 Task: Open Card Customer Support Review in Board Employee Onboarding and Orientation Programs to Workspace Business Intelligence Software and add a team member Softage.2@softage.net, a label Yellow, a checklist Martial Arts, an attachment from your google drive, a color Yellow and finally, add a card description 'Conduct team training session on effective delegation' and a comment 'Let us make the most of this opportunity and approach this task with a positive attitude and a commitment to excellence.'. Add a start date 'Jan 06, 1900' with a due date 'Jan 13, 1900'
Action: Mouse moved to (66, 285)
Screenshot: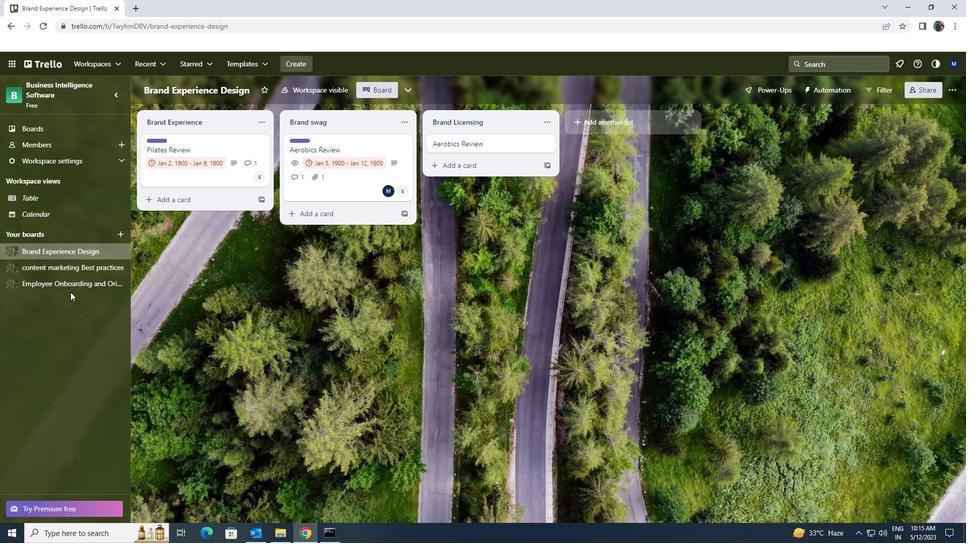 
Action: Mouse pressed left at (66, 285)
Screenshot: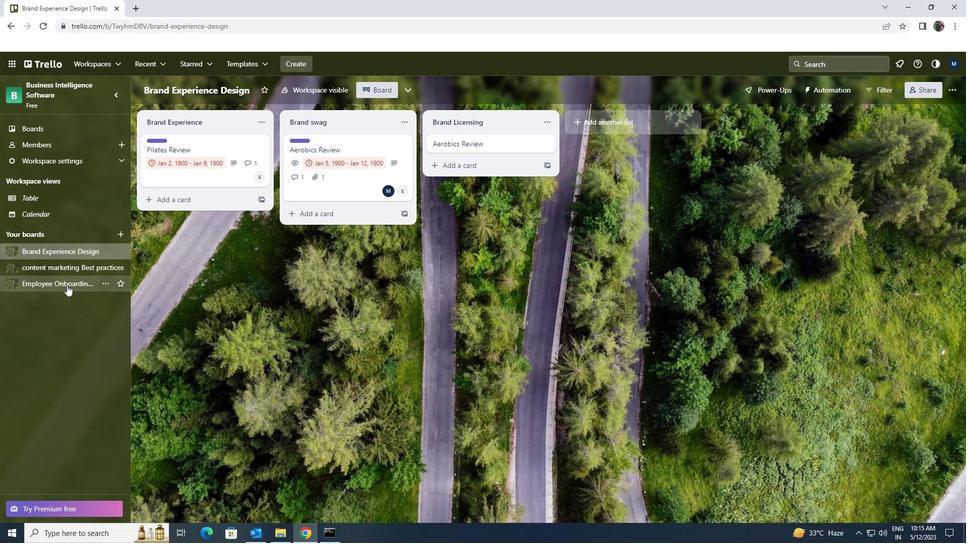 
Action: Mouse moved to (351, 148)
Screenshot: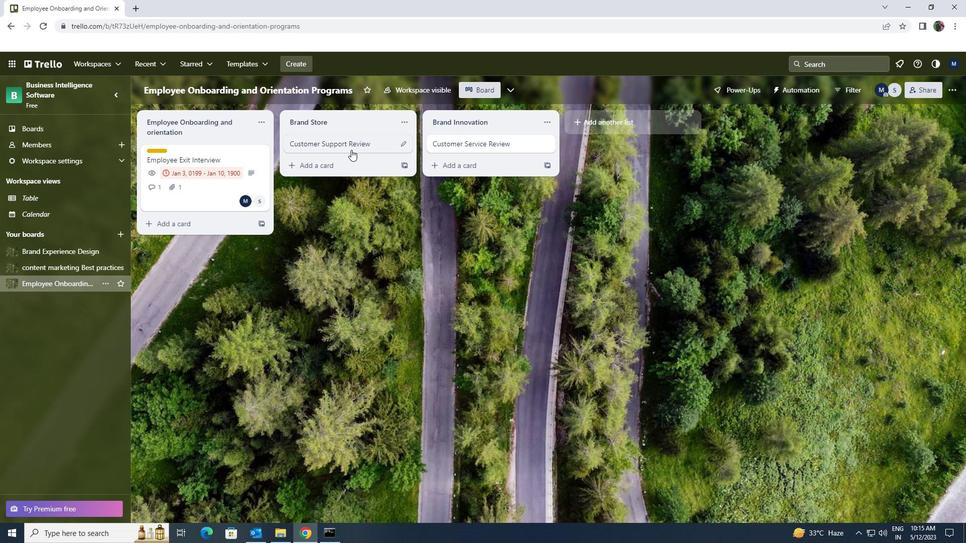 
Action: Mouse pressed left at (351, 148)
Screenshot: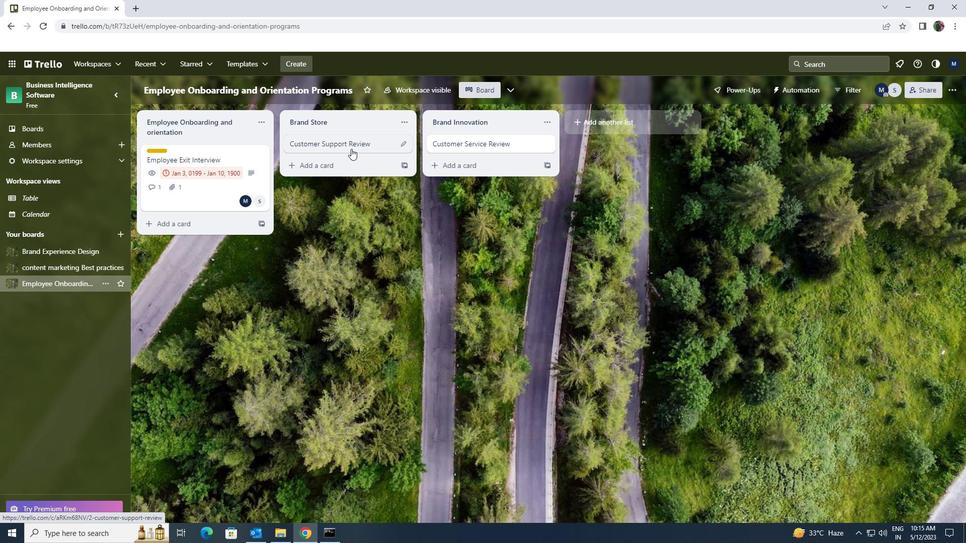 
Action: Mouse moved to (590, 146)
Screenshot: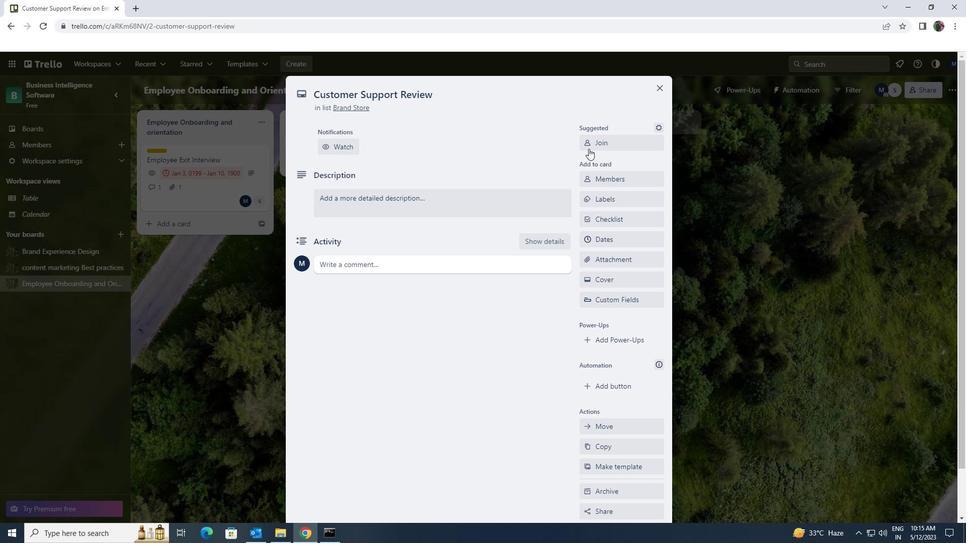 
Action: Mouse pressed left at (590, 146)
Screenshot: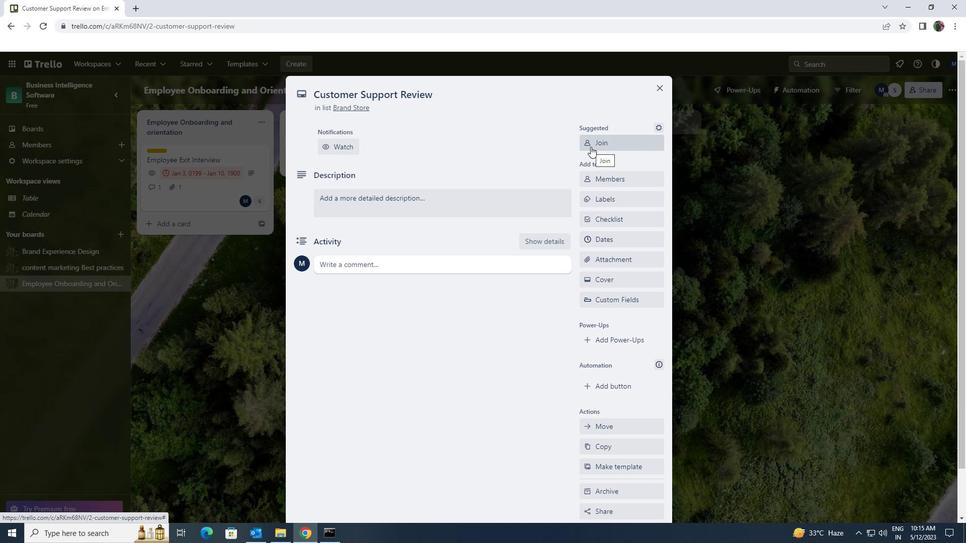 
Action: Mouse pressed left at (590, 146)
Screenshot: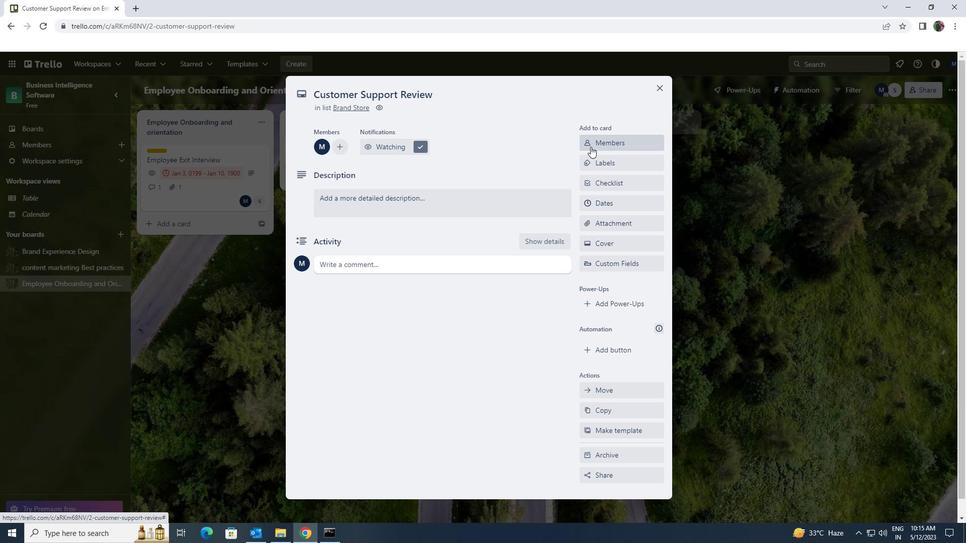 
Action: Key pressed softage.1<Key.shift>@SOFTAGE.NET
Screenshot: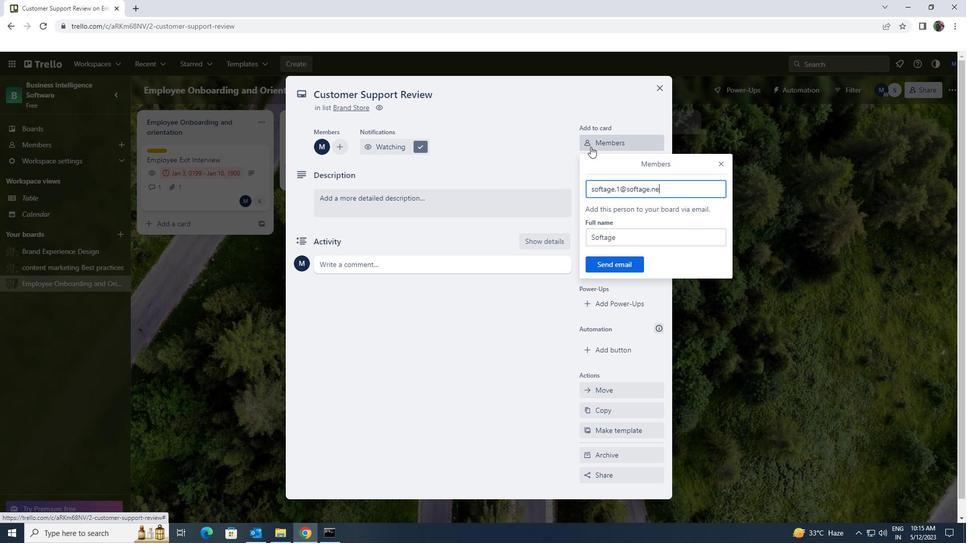 
Action: Mouse moved to (609, 263)
Screenshot: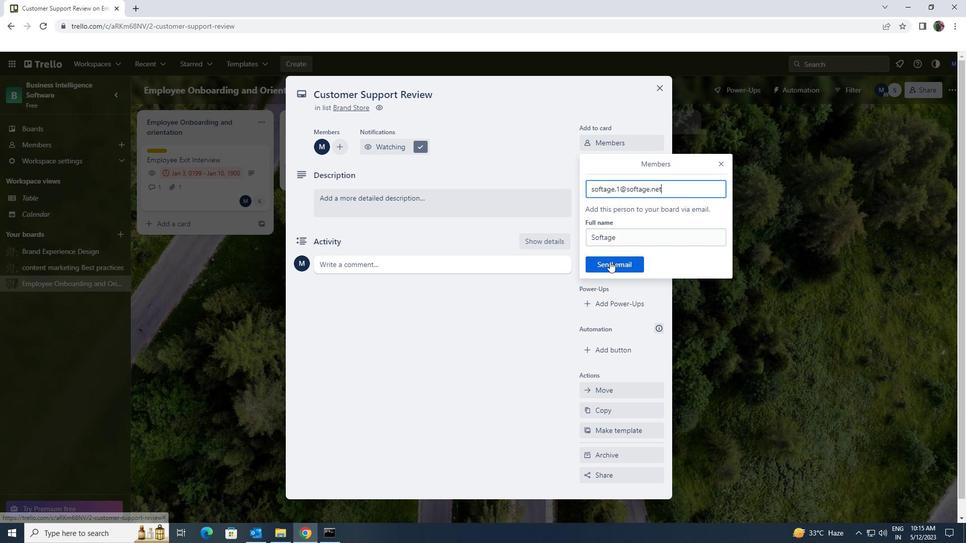 
Action: Mouse pressed left at (609, 263)
Screenshot: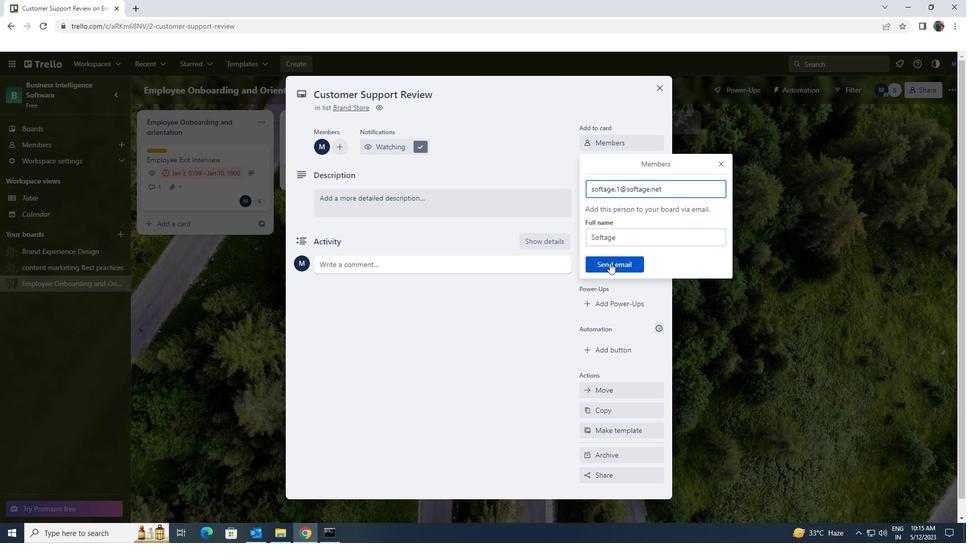 
Action: Mouse moved to (609, 163)
Screenshot: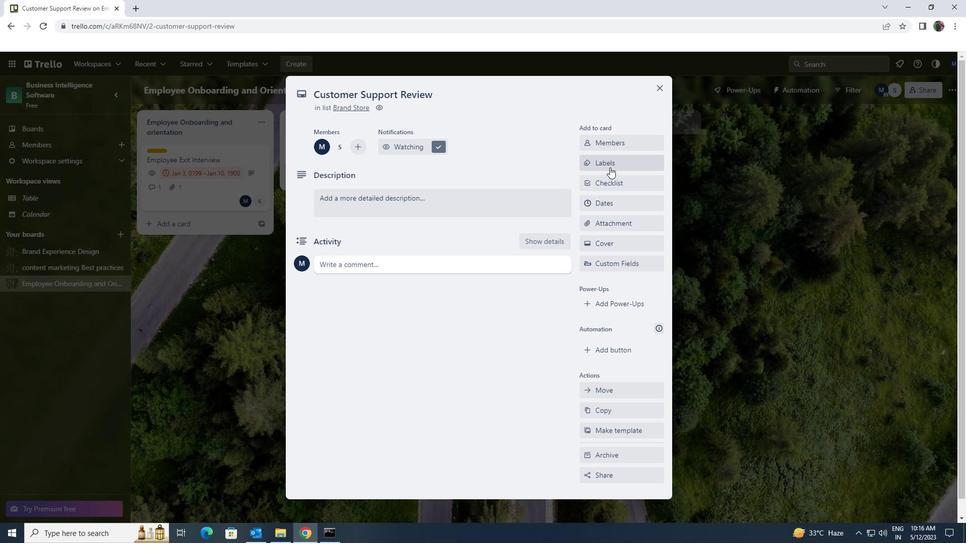 
Action: Mouse pressed left at (609, 163)
Screenshot: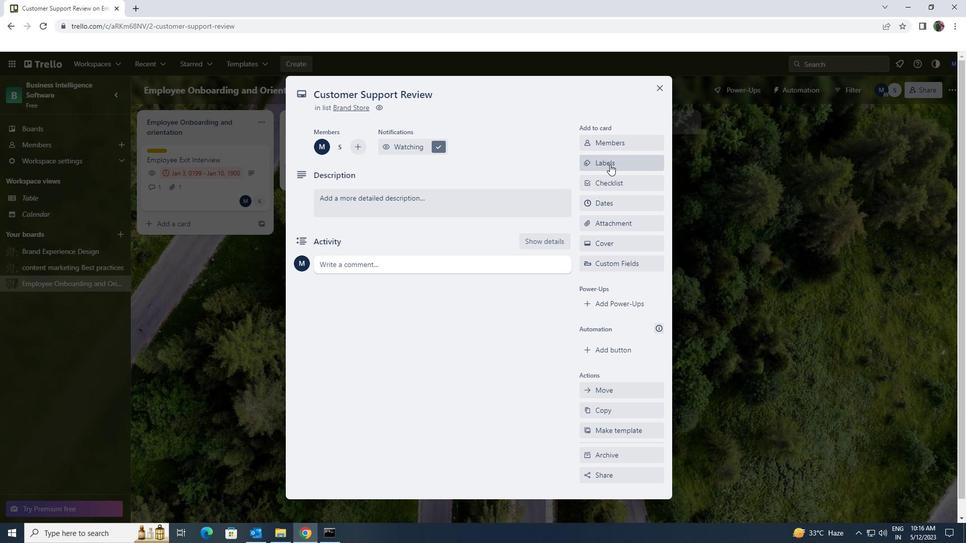 
Action: Mouse moved to (650, 362)
Screenshot: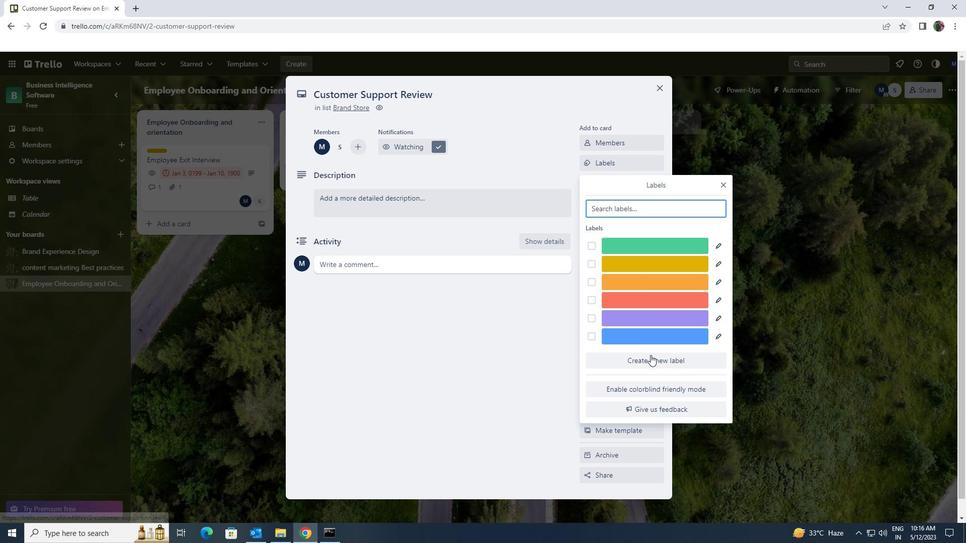 
Action: Mouse pressed left at (650, 362)
Screenshot: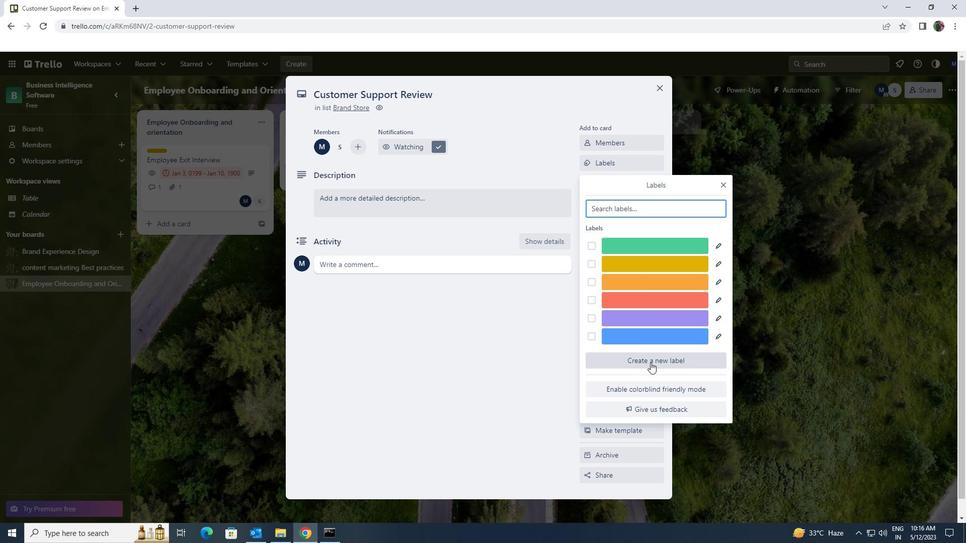 
Action: Mouse moved to (622, 326)
Screenshot: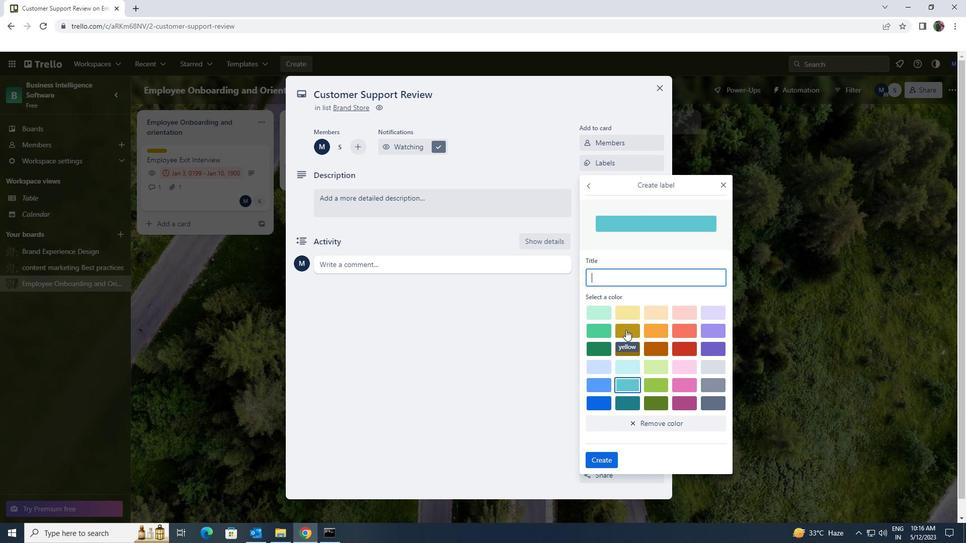 
Action: Mouse pressed left at (622, 326)
Screenshot: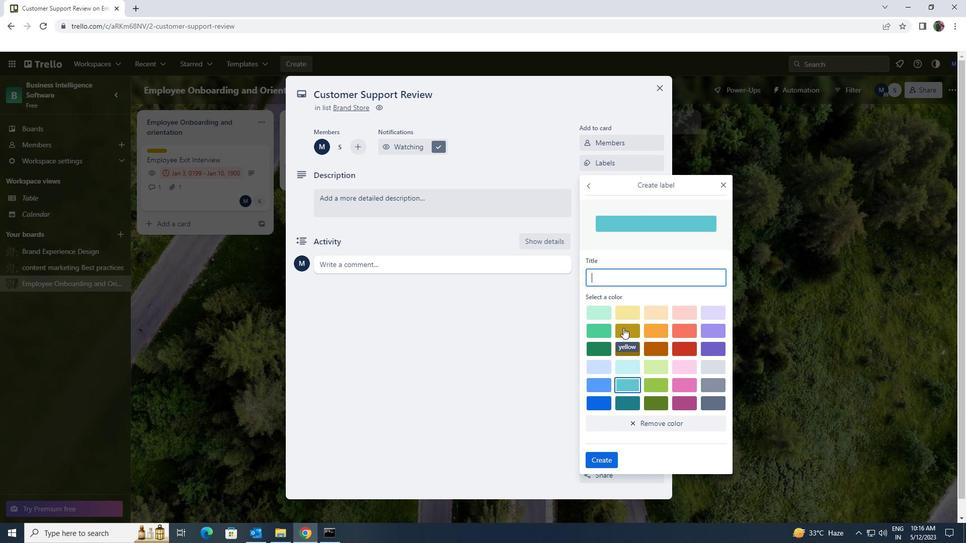 
Action: Mouse moved to (602, 454)
Screenshot: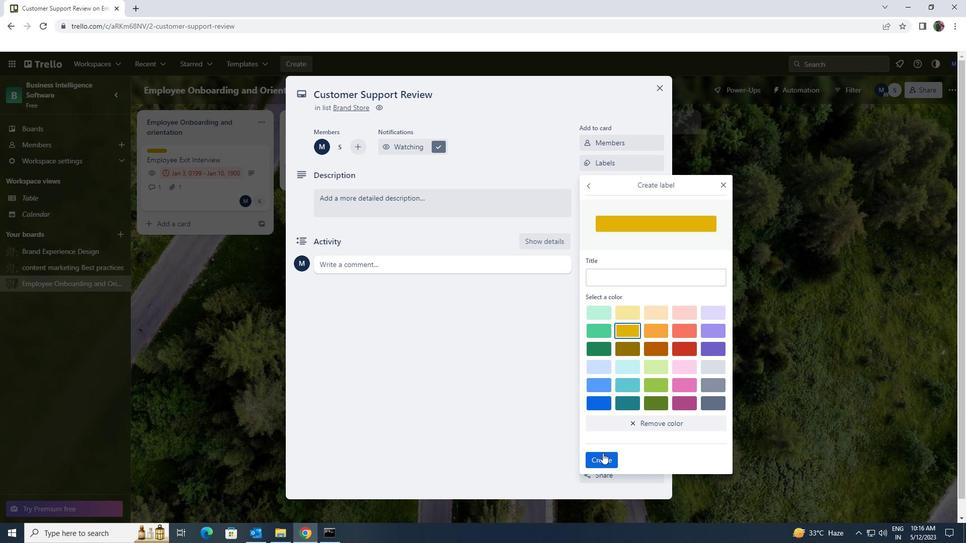 
Action: Mouse pressed left at (602, 454)
Screenshot: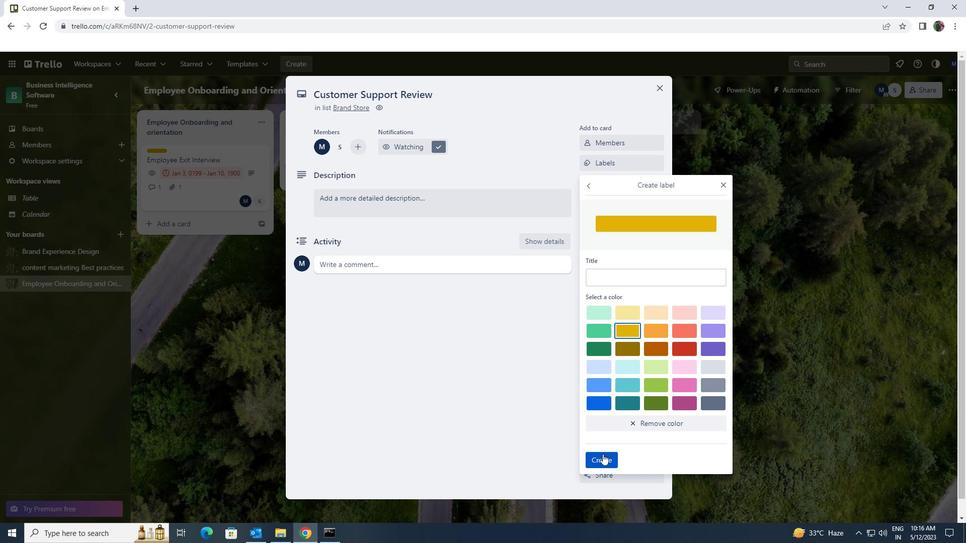 
Action: Mouse moved to (721, 186)
Screenshot: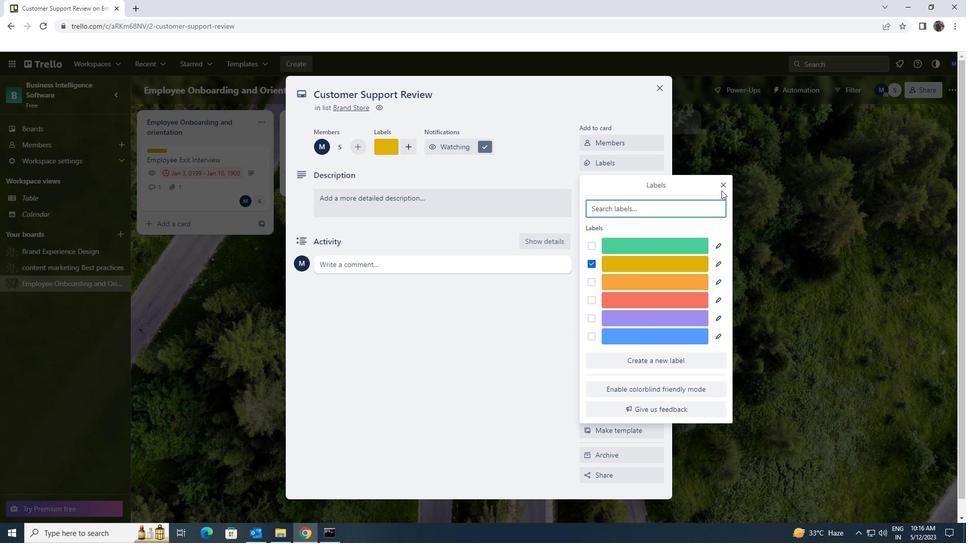 
Action: Mouse pressed left at (721, 186)
Screenshot: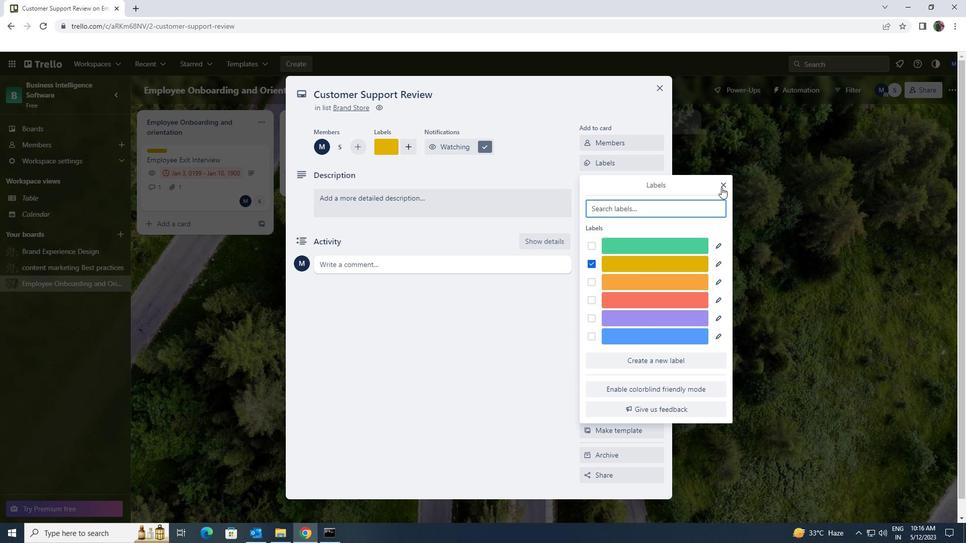 
Action: Mouse moved to (627, 185)
Screenshot: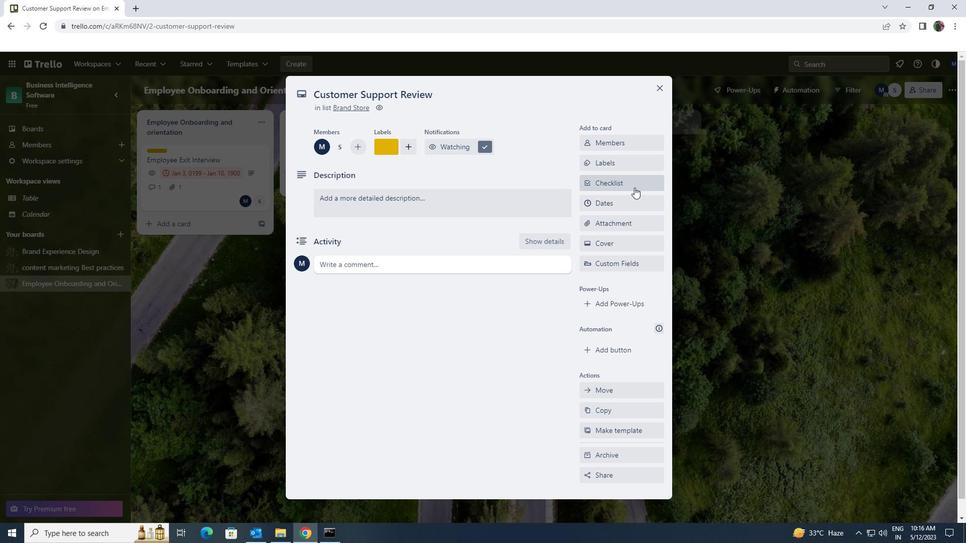 
Action: Mouse pressed left at (627, 185)
Screenshot: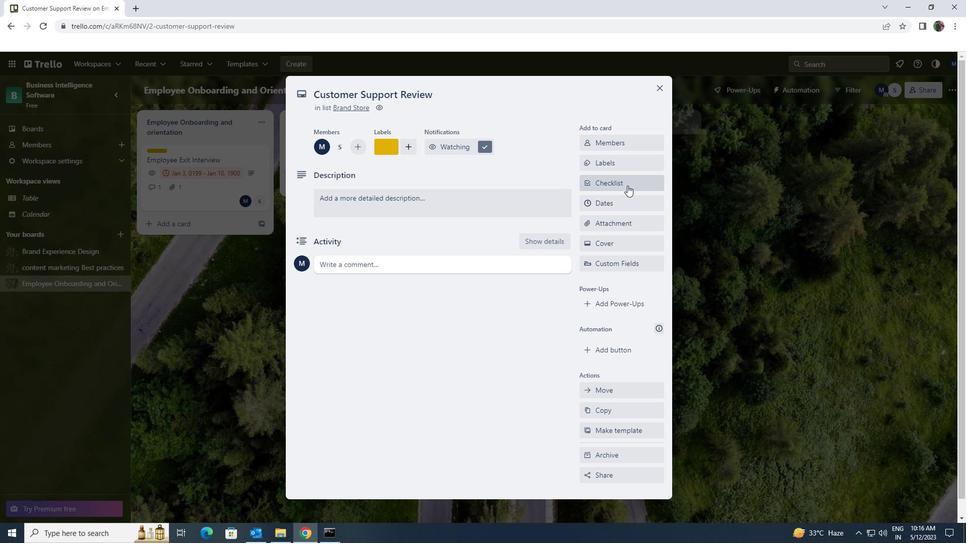
Action: Key pressed <Key.shift>BUSINESS<Key.space><Key.shift>MODELS<Key.space><Key.shift><Key.shift><Key.shift><Key.shift>CANVAS
Screenshot: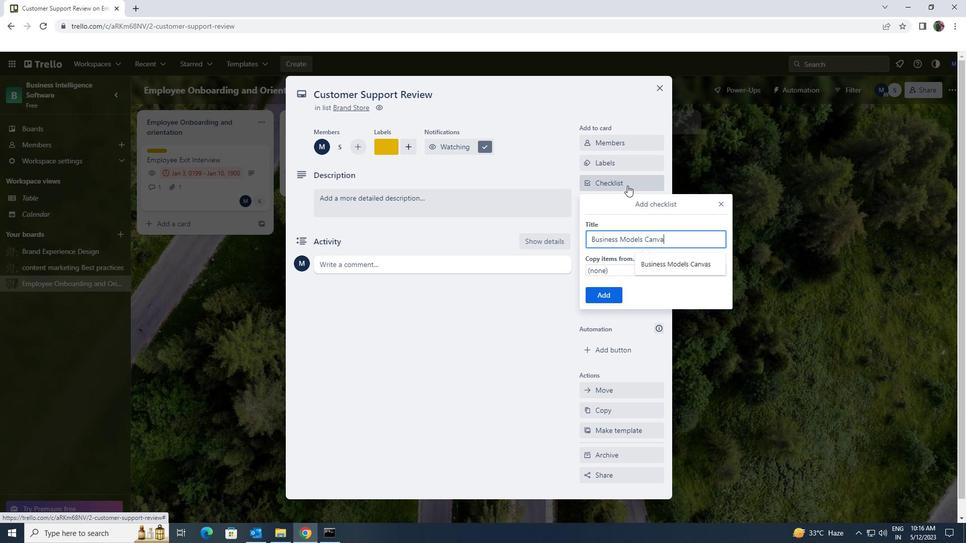 
Action: Mouse moved to (608, 296)
Screenshot: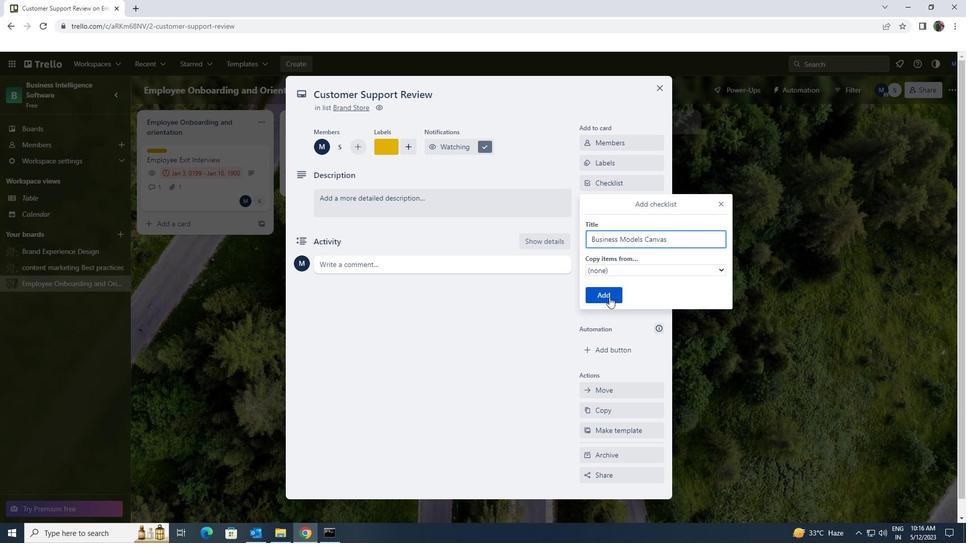 
Action: Mouse pressed left at (608, 296)
Screenshot: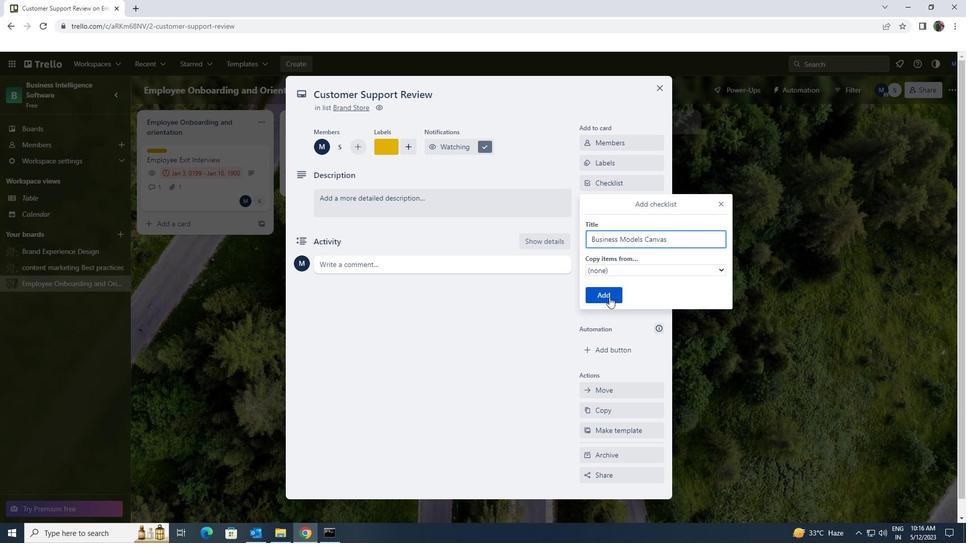 
Action: Mouse moved to (597, 221)
Screenshot: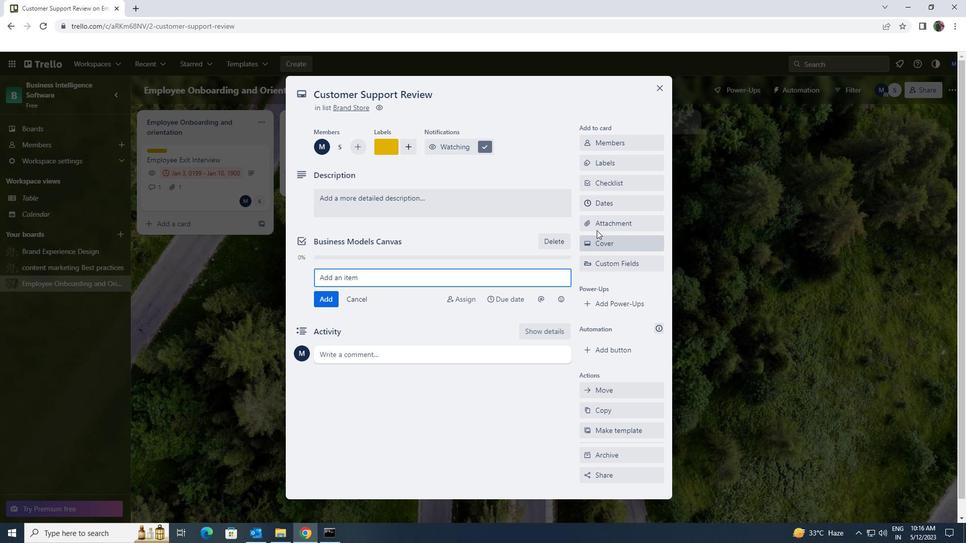 
Action: Mouse pressed left at (597, 221)
Screenshot: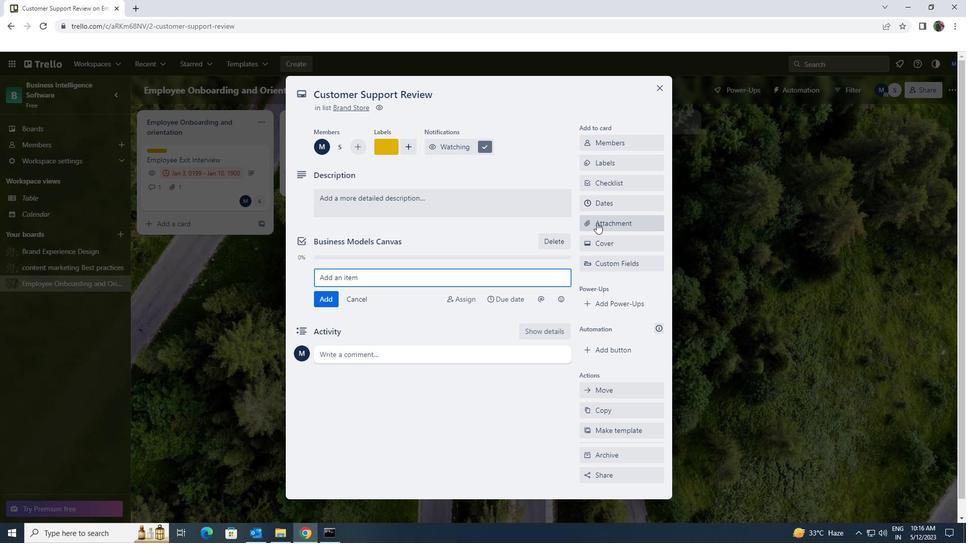 
Action: Mouse moved to (611, 294)
Screenshot: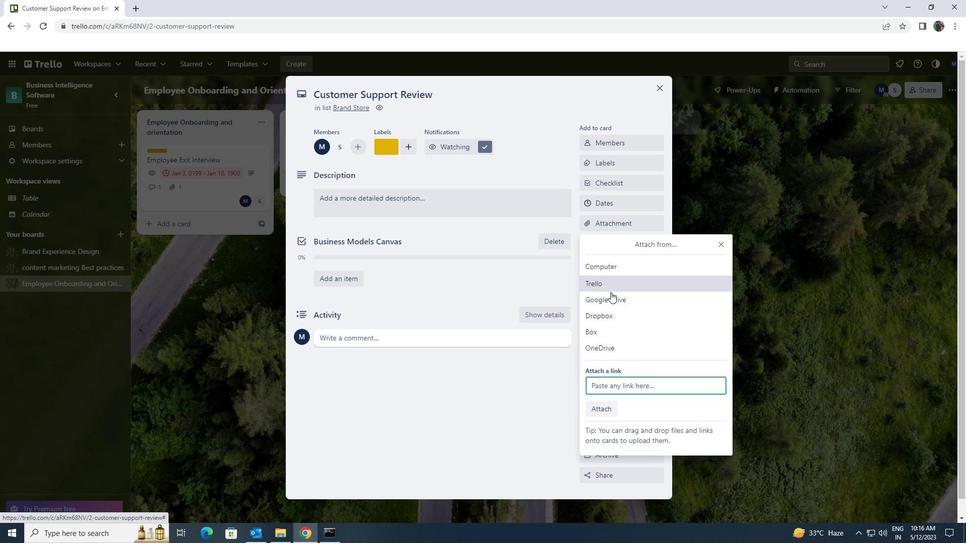 
Action: Mouse pressed left at (611, 294)
Screenshot: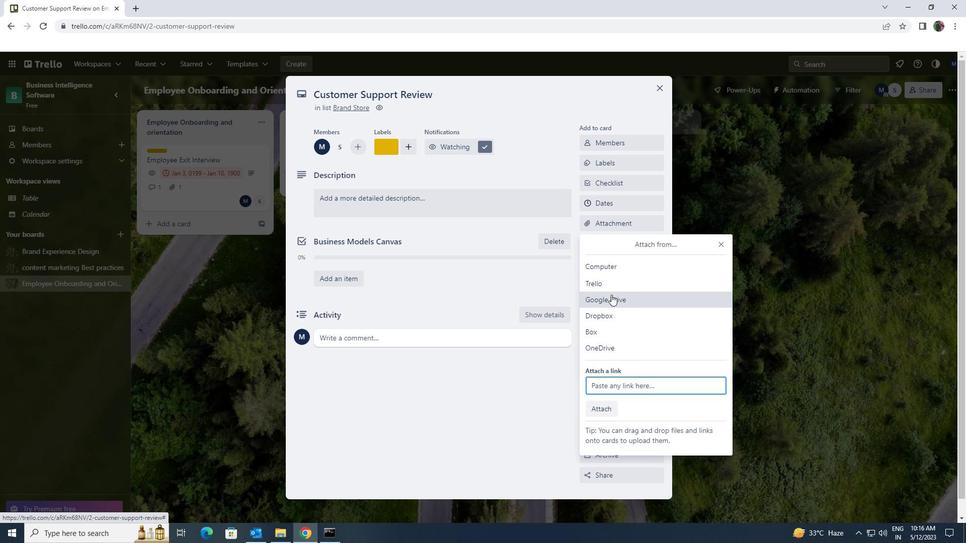 
Action: Mouse moved to (493, 274)
Screenshot: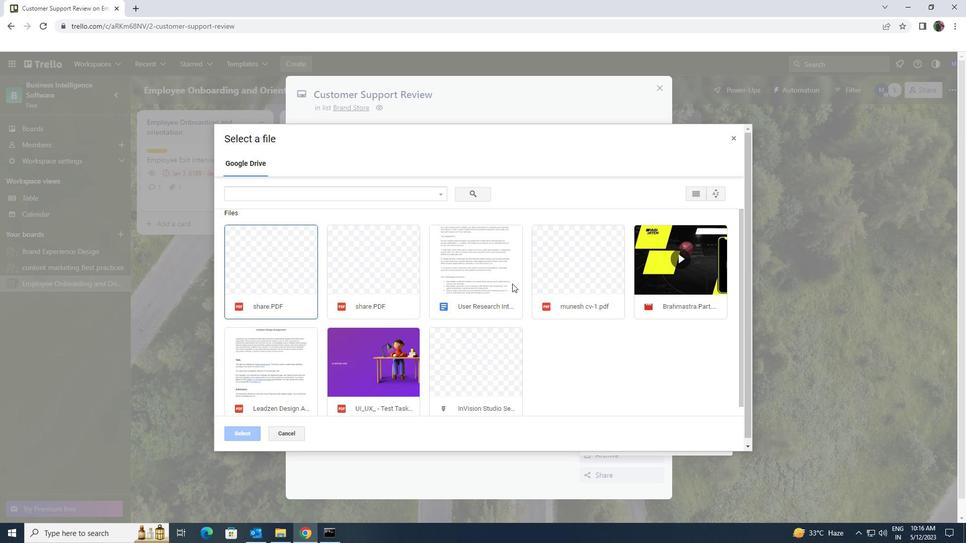 
Action: Mouse pressed left at (493, 274)
Screenshot: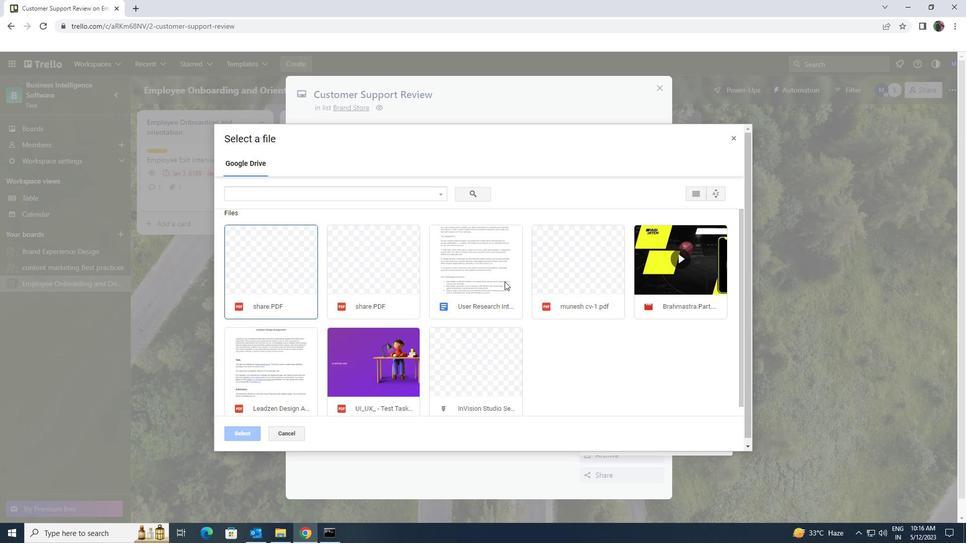 
Action: Mouse moved to (242, 435)
Screenshot: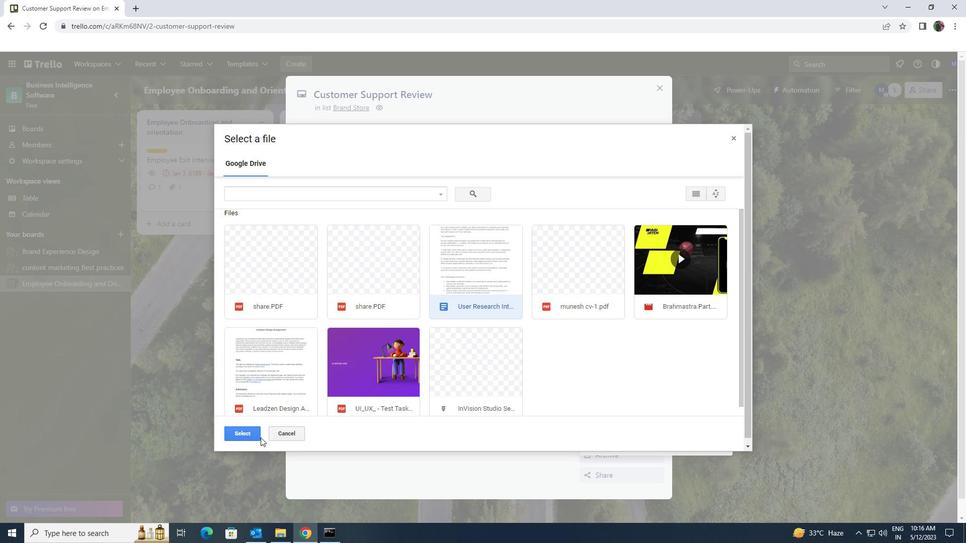 
Action: Mouse pressed left at (242, 435)
Screenshot: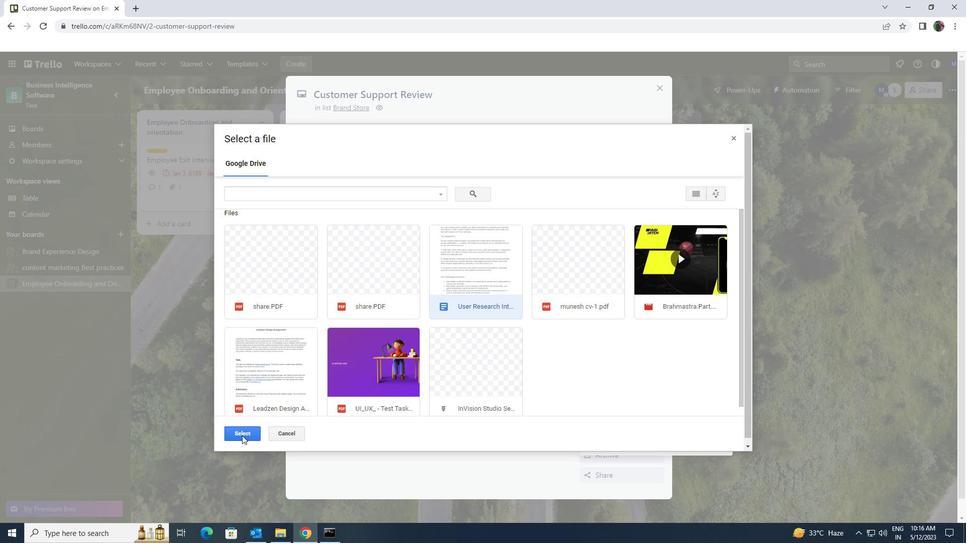 
Action: Mouse moved to (411, 206)
Screenshot: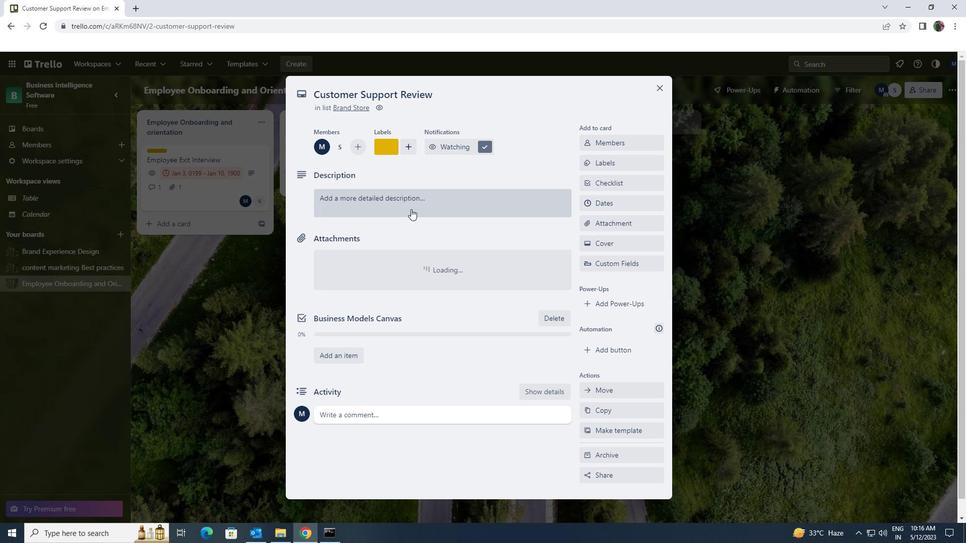 
Action: Mouse pressed left at (411, 206)
Screenshot: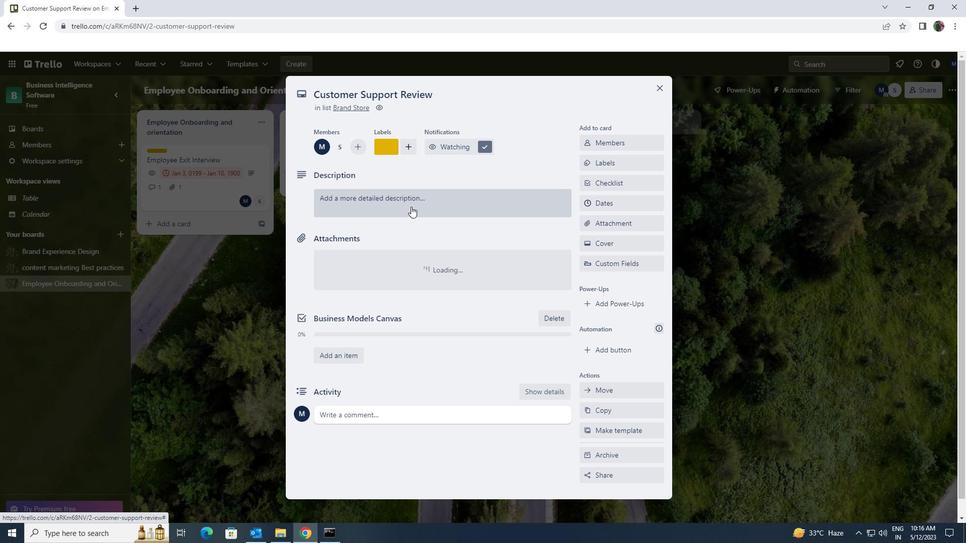 
Action: Key pressed <Key.shift>CONDUCT<Key.space><Key.shift>TA<Key.backspace>EAM<Key.space><Key.shift>TRAINING<Key.space>O<Key.backspace><Key.space>SESSION<Key.space><Key.shift>ON<Key.space>EFFETIVE<Key.space><Key.backspace><Key.backspace><Key.backspace><Key.backspace><Key.backspace>CTIVE<Key.space>DELEGATION
Screenshot: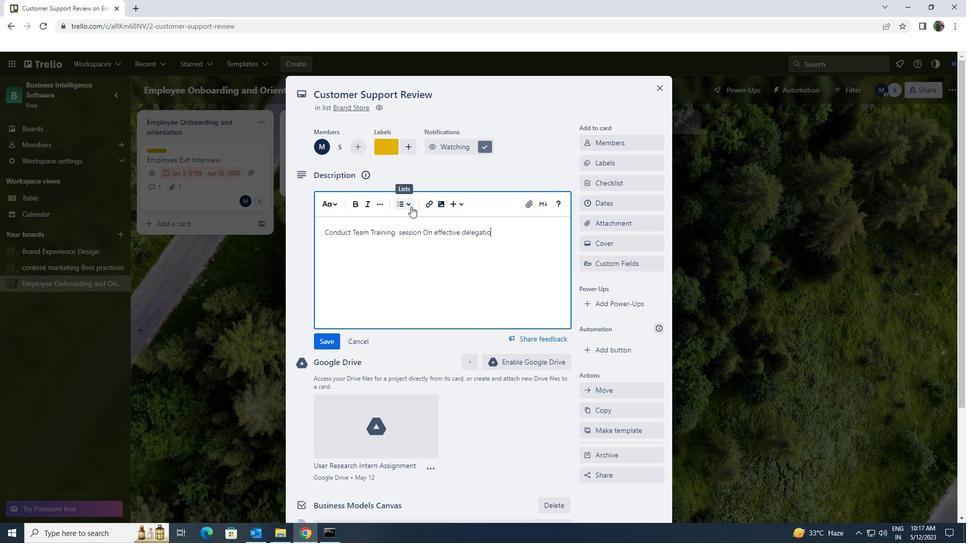 
Action: Mouse moved to (336, 337)
Screenshot: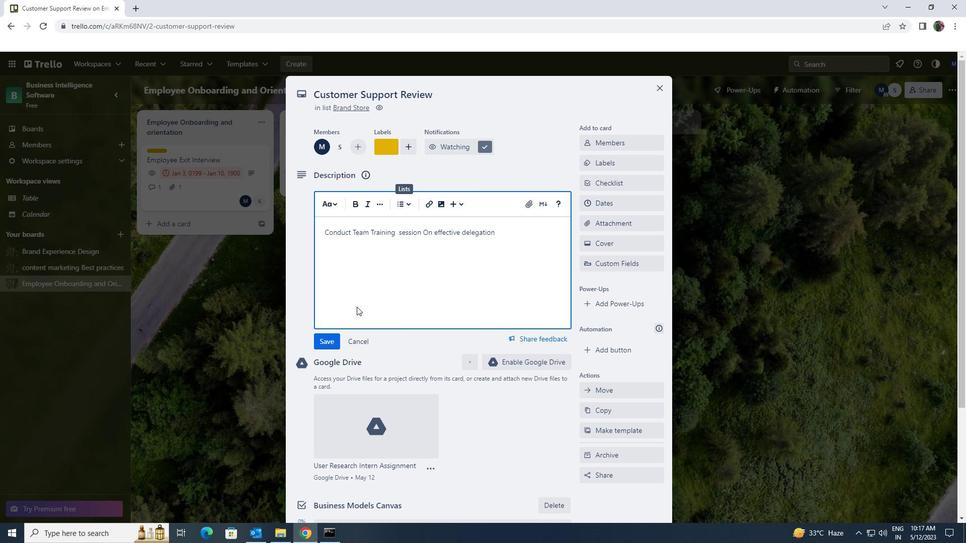 
Action: Mouse pressed left at (336, 337)
Screenshot: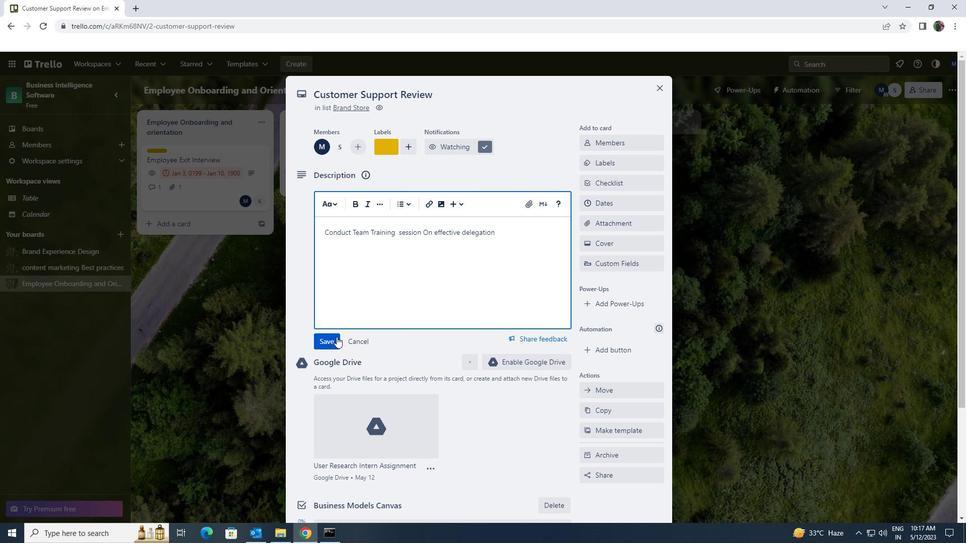 
Action: Mouse scrolled (336, 336) with delta (0, 0)
Screenshot: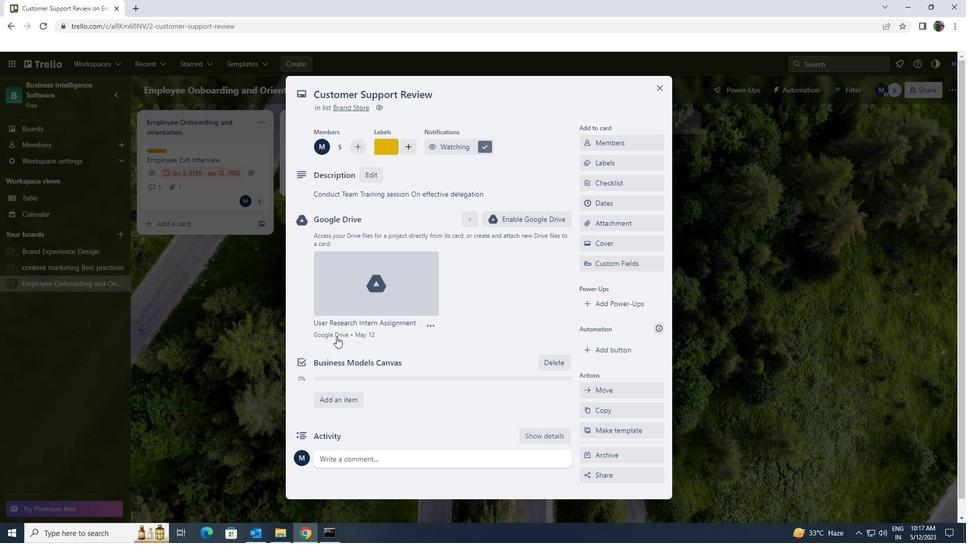 
Action: Mouse scrolled (336, 336) with delta (0, 0)
Screenshot: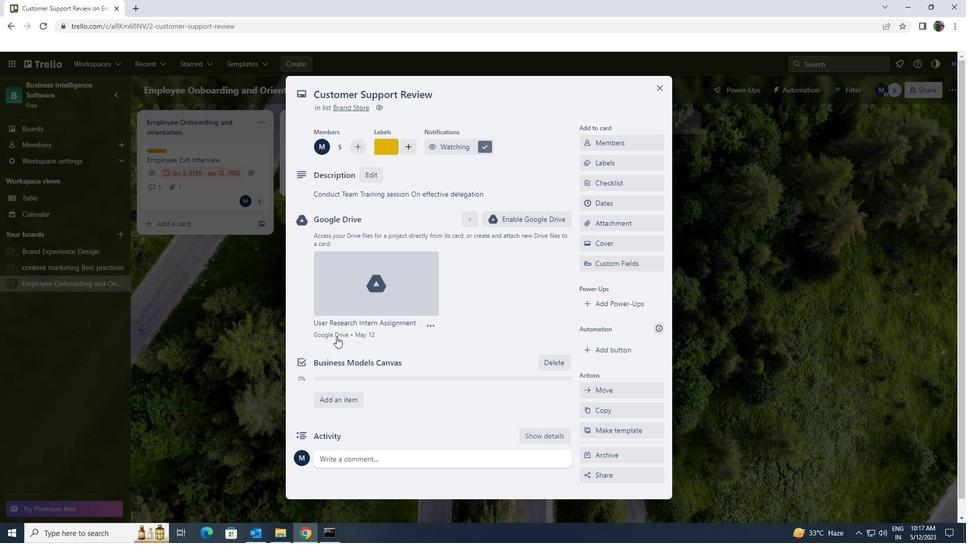 
Action: Mouse moved to (342, 448)
Screenshot: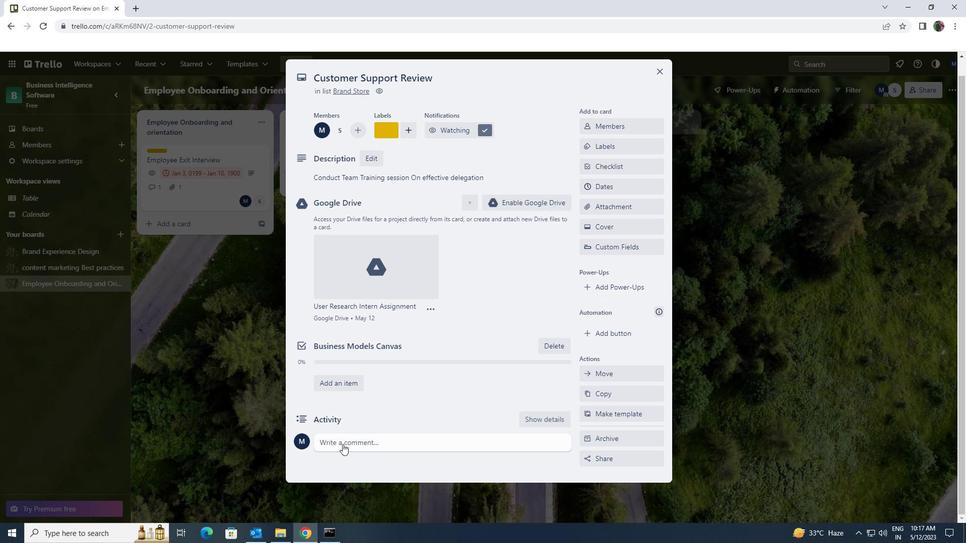 
Action: Mouse pressed left at (342, 448)
Screenshot: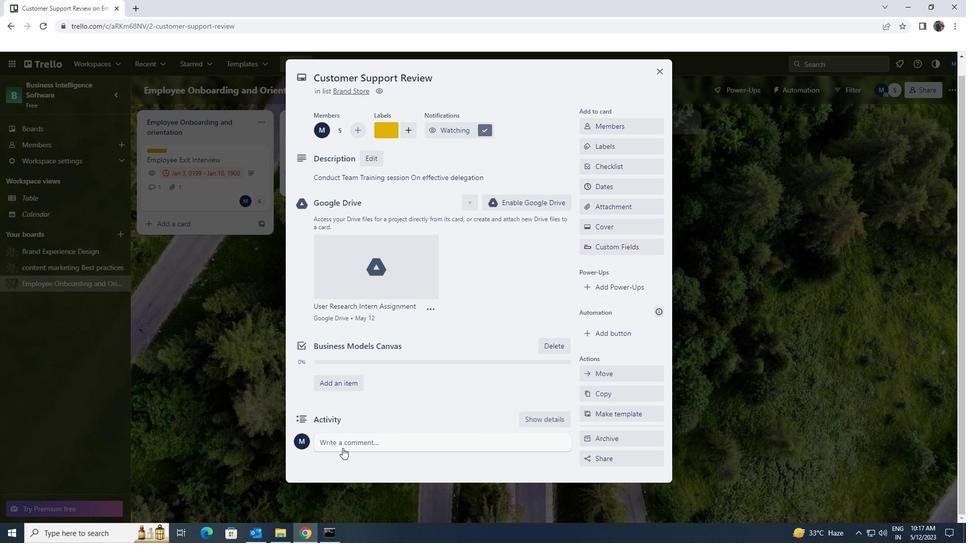 
Action: Key pressed <Key.shift>LET<Key.space>US<Key.space>AMKE<Key.space><Key.backspace><Key.backspace><Key.backspace><Key.backspace><Key.backspace>MAKE<Key.space>TJ<Key.backspace>HE<Key.space>MOST<Key.space>OF<Key.space>THIS<Key.space>OPPORTUNITY<Key.space>AND<Key.space>APPROACH<Key.space>THIS<Key.space>TASK<Key.space>WITH<Key.space>A<Key.space>POSITIVE<Key.space>ATTITUDE<Key.space>AND<Key.space>A<Key.space>COMMITMENT<Key.space>TO<Key.space>EXECILLENCE
Screenshot: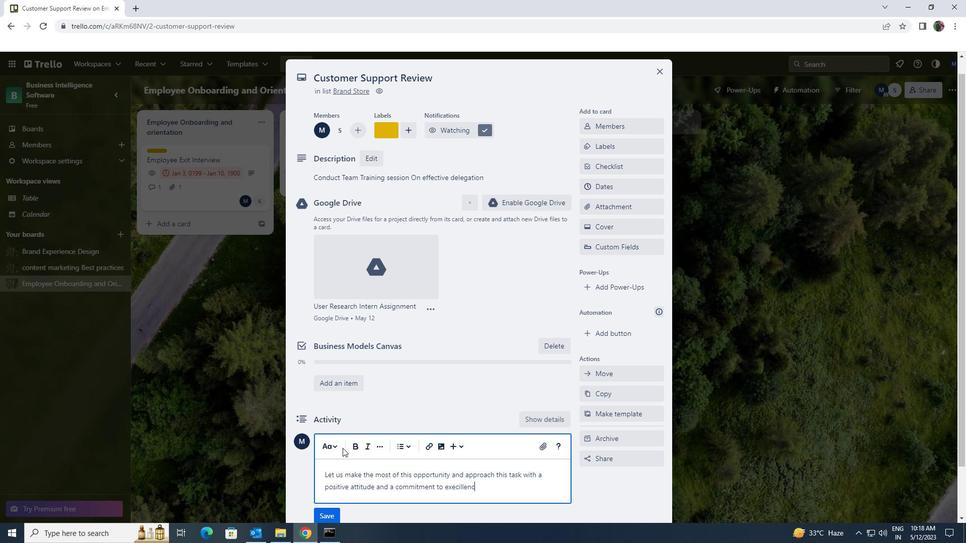 
Action: Mouse scrolled (342, 447) with delta (0, 0)
Screenshot: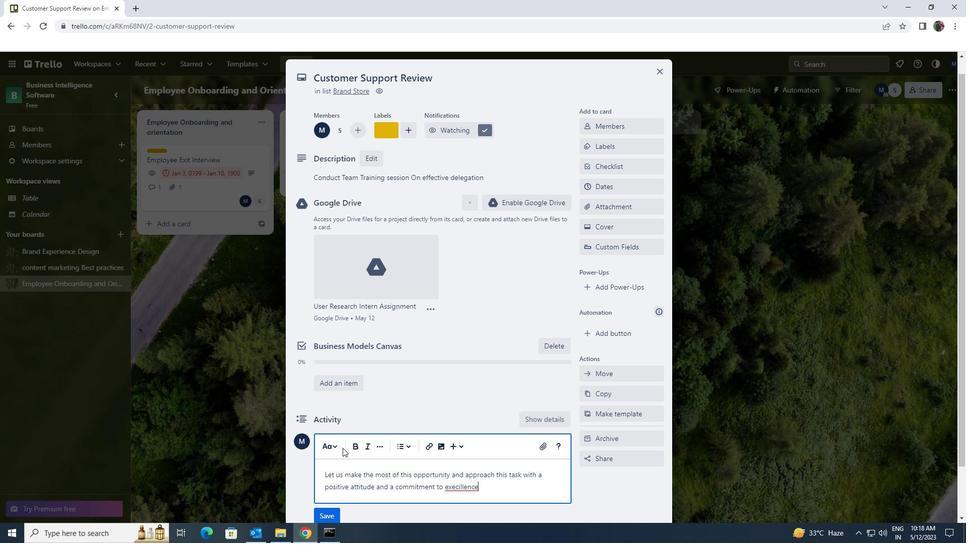 
Action: Mouse moved to (336, 469)
Screenshot: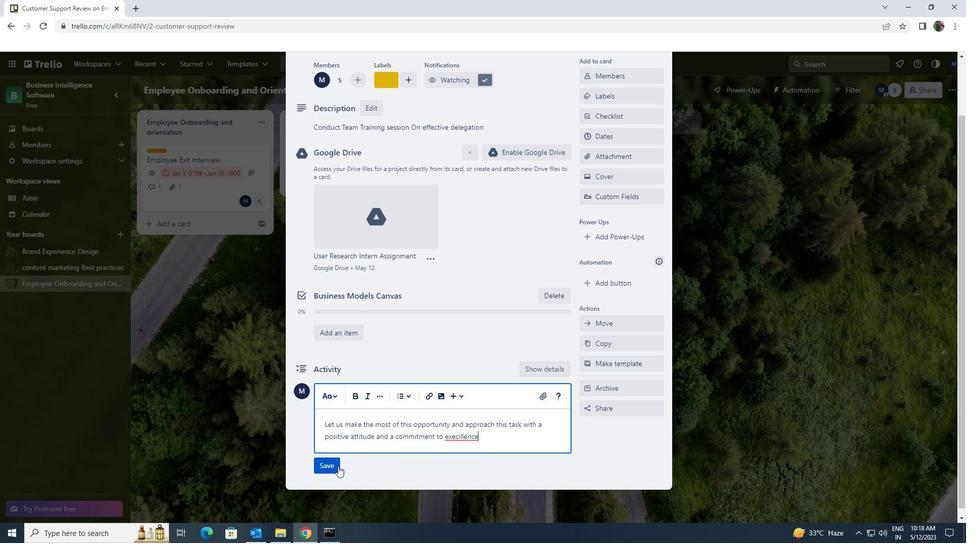 
Action: Mouse pressed left at (336, 469)
Screenshot: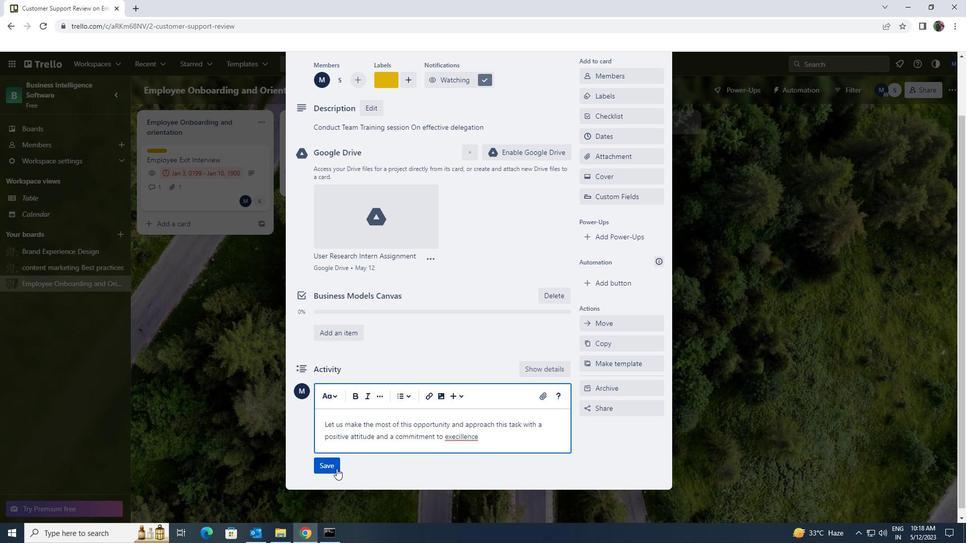 
Action: Mouse moved to (441, 418)
Screenshot: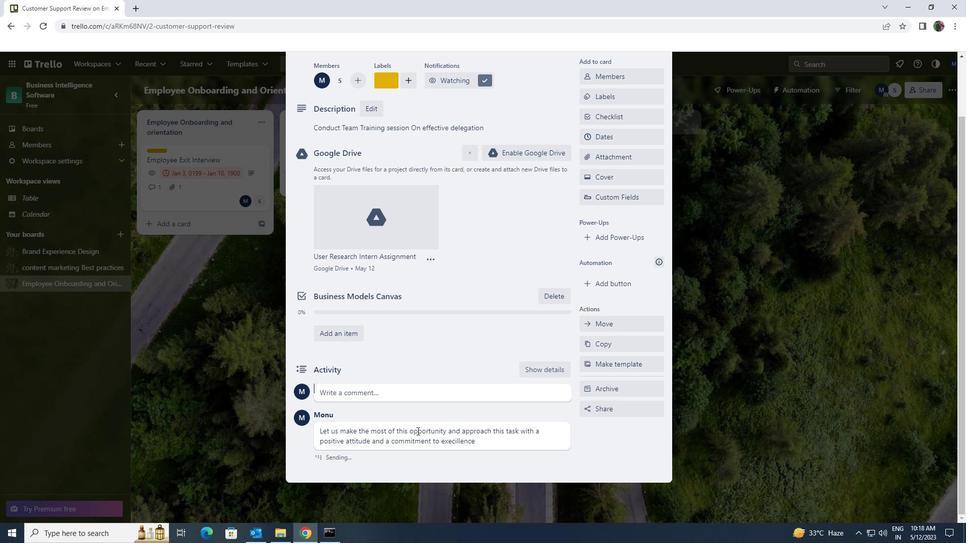 
Action: Mouse scrolled (441, 418) with delta (0, 0)
Screenshot: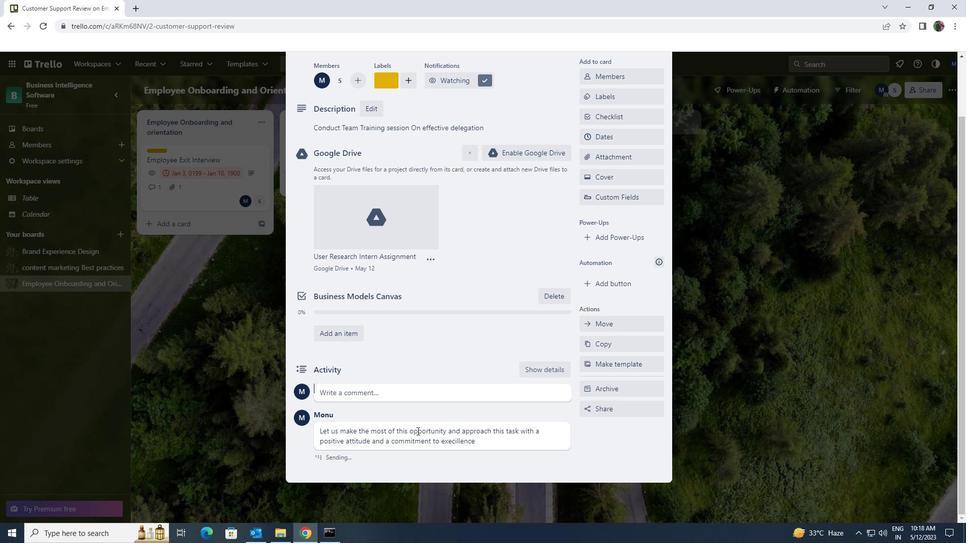 
Action: Mouse scrolled (441, 418) with delta (0, 0)
Screenshot: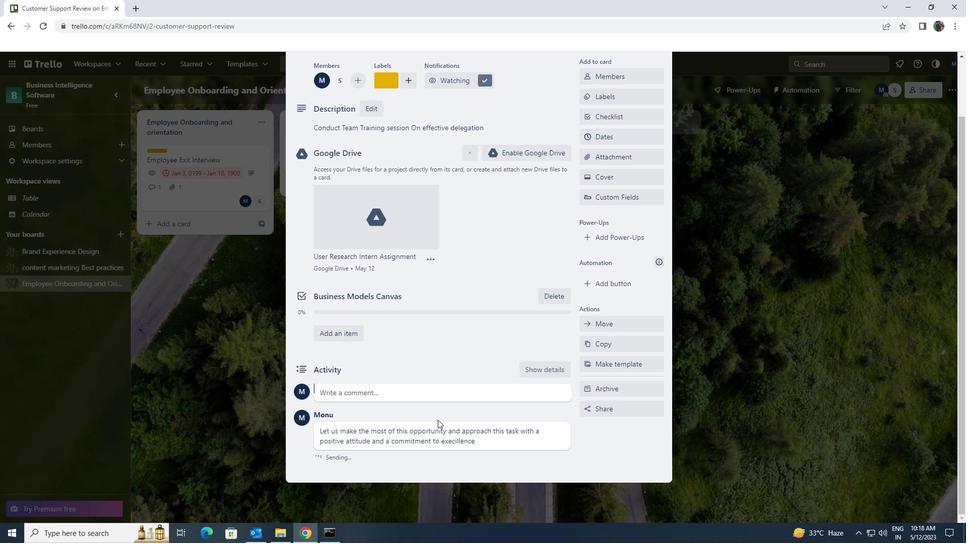 
Action: Mouse scrolled (441, 418) with delta (0, 0)
Screenshot: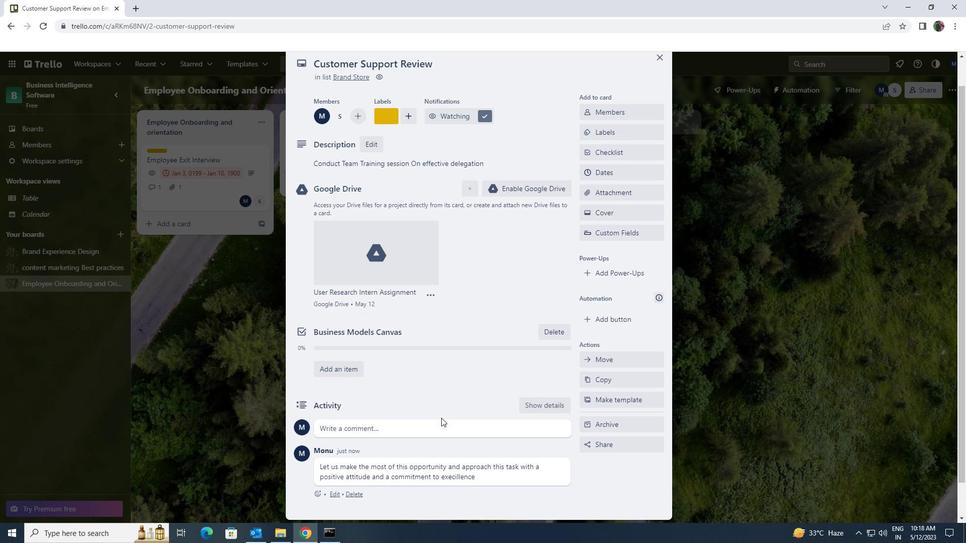 
Action: Mouse scrolled (441, 418) with delta (0, 0)
Screenshot: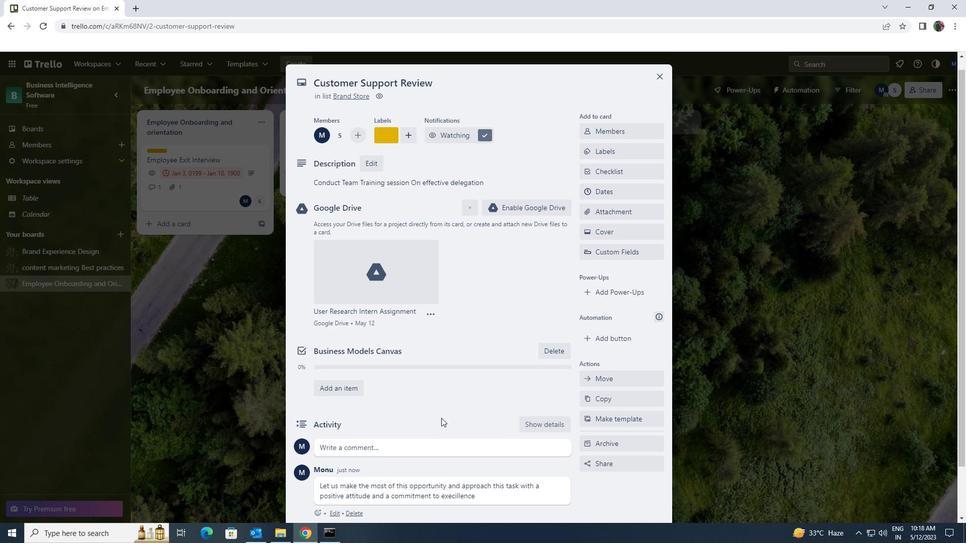 
Action: Mouse moved to (622, 205)
Screenshot: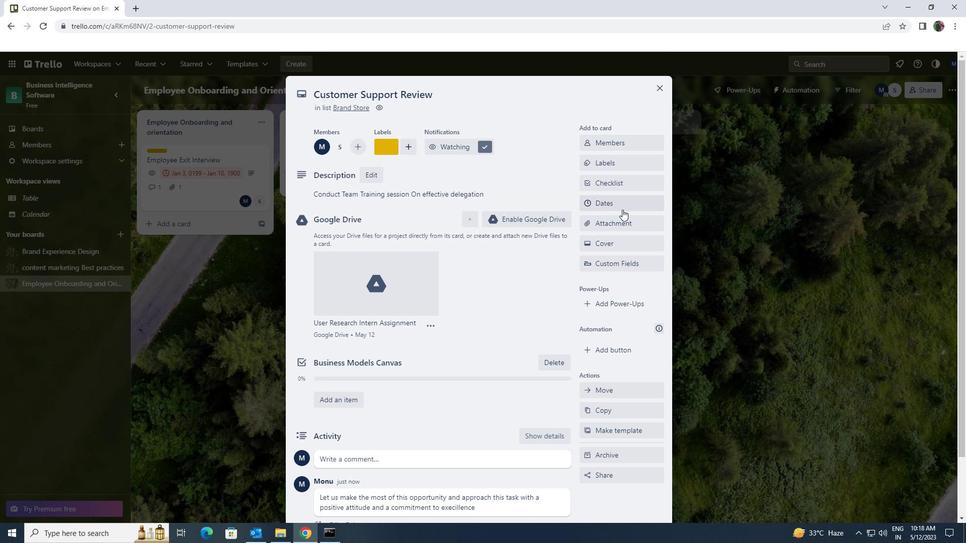 
Action: Mouse pressed left at (622, 205)
Screenshot: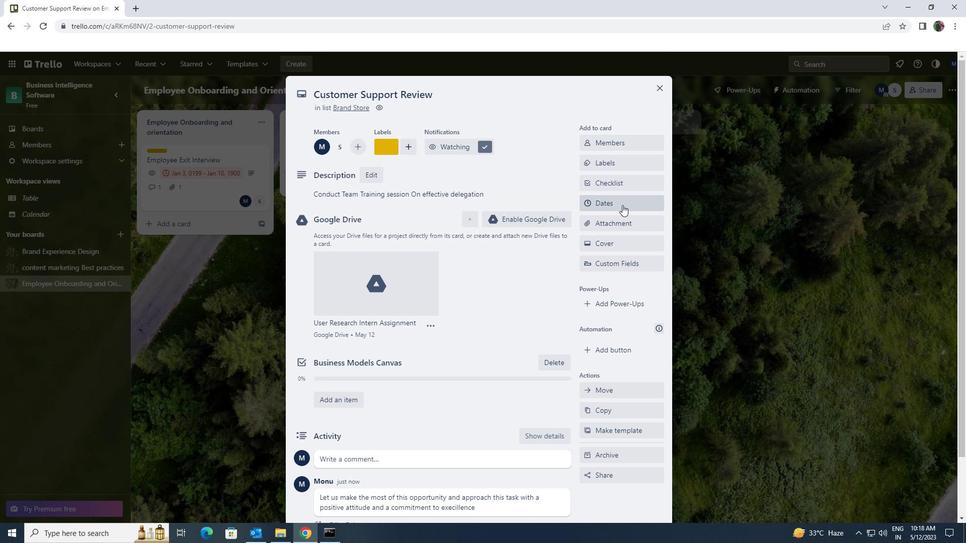 
Action: Mouse moved to (589, 273)
Screenshot: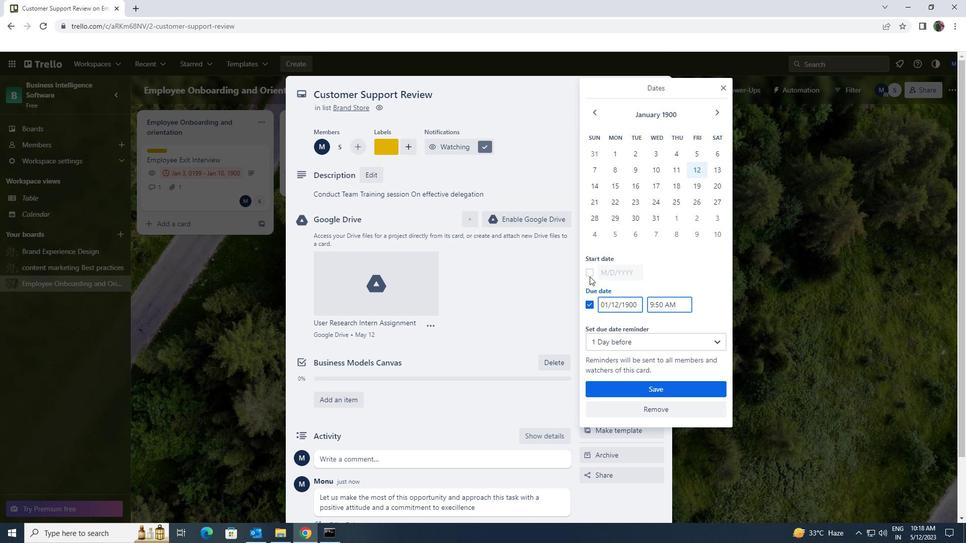 
Action: Mouse pressed left at (589, 273)
Screenshot: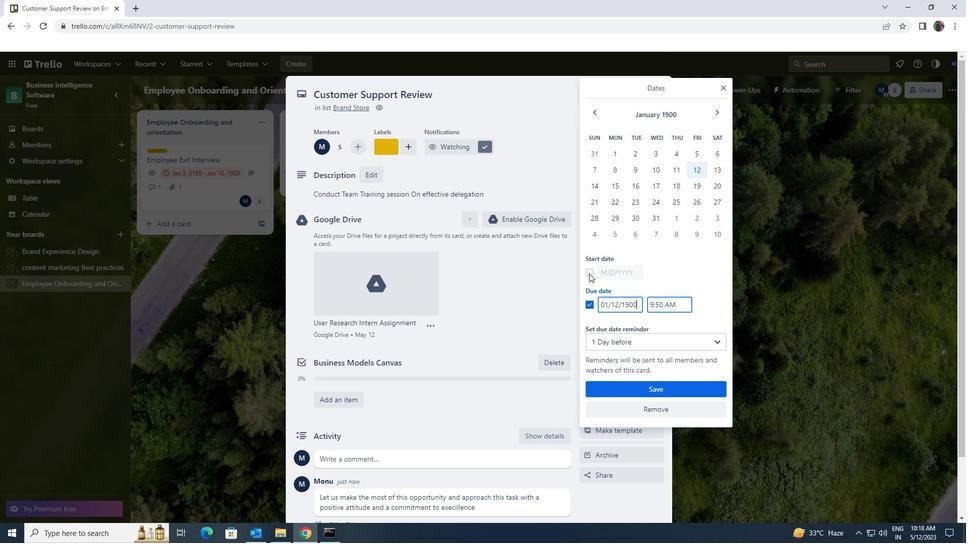 
Action: Mouse moved to (636, 272)
Screenshot: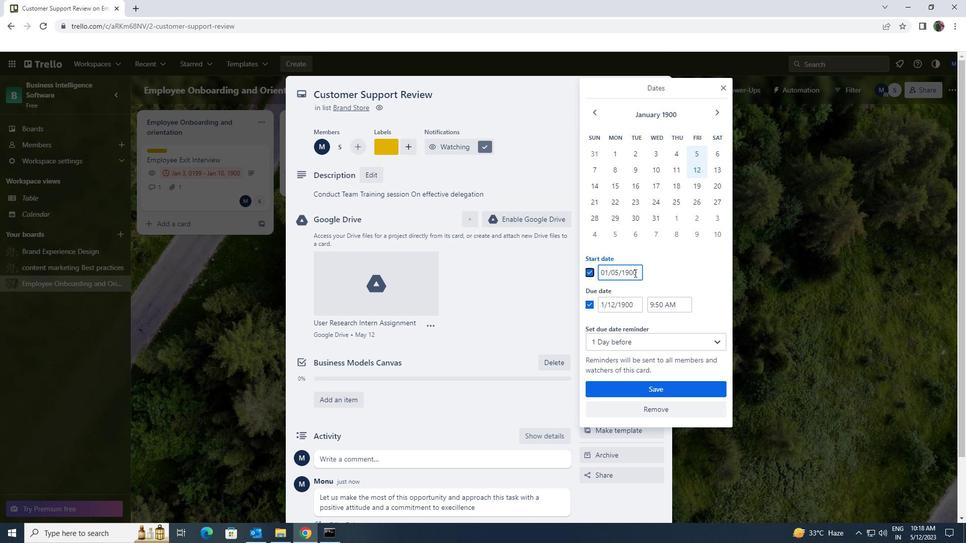 
Action: Mouse pressed left at (636, 272)
Screenshot: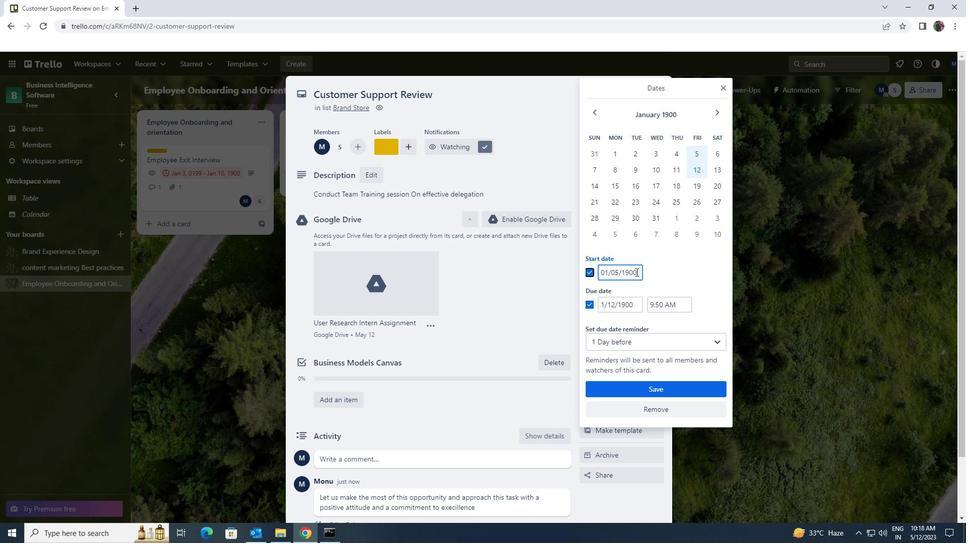 
Action: Mouse moved to (600, 274)
Screenshot: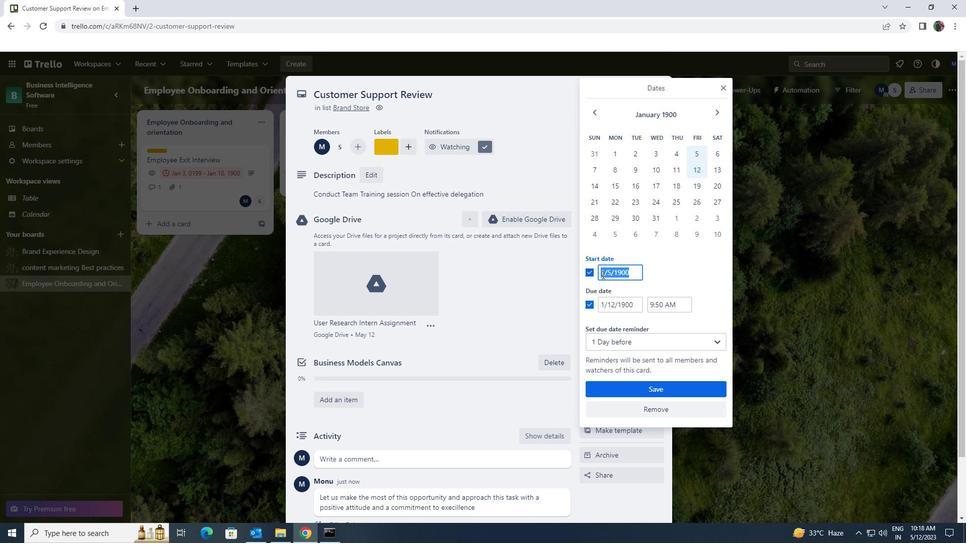 
Action: Key pressed 1/6/1900
Screenshot: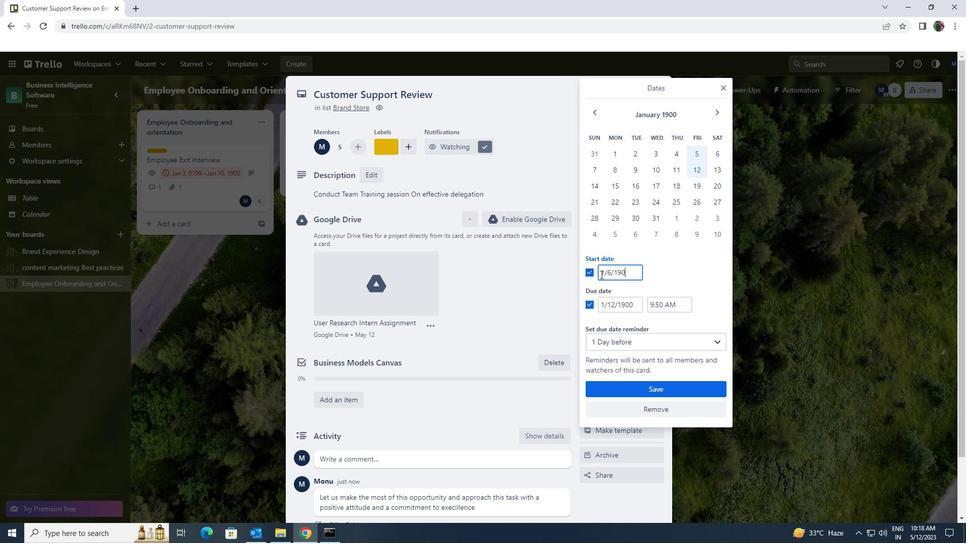 
Action: Mouse moved to (637, 303)
Screenshot: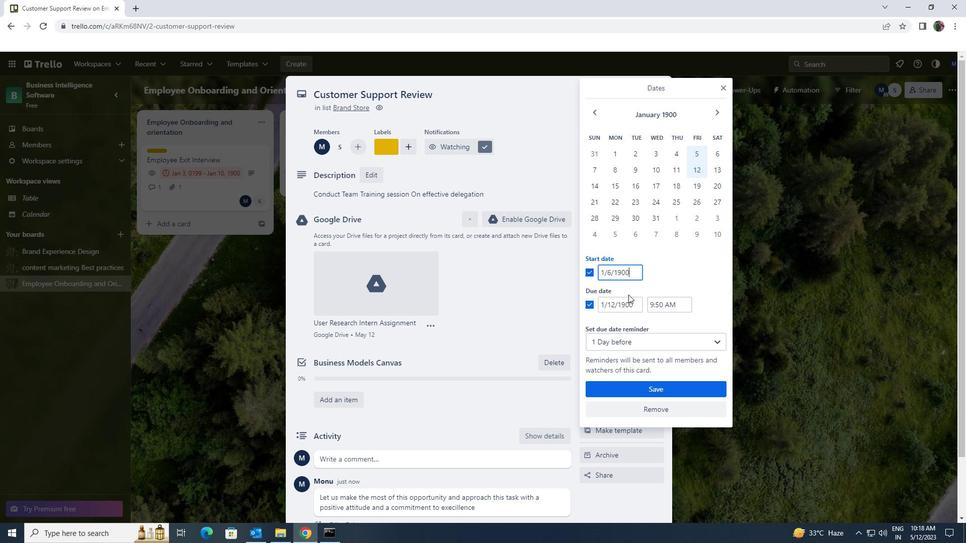 
Action: Mouse pressed left at (637, 303)
Screenshot: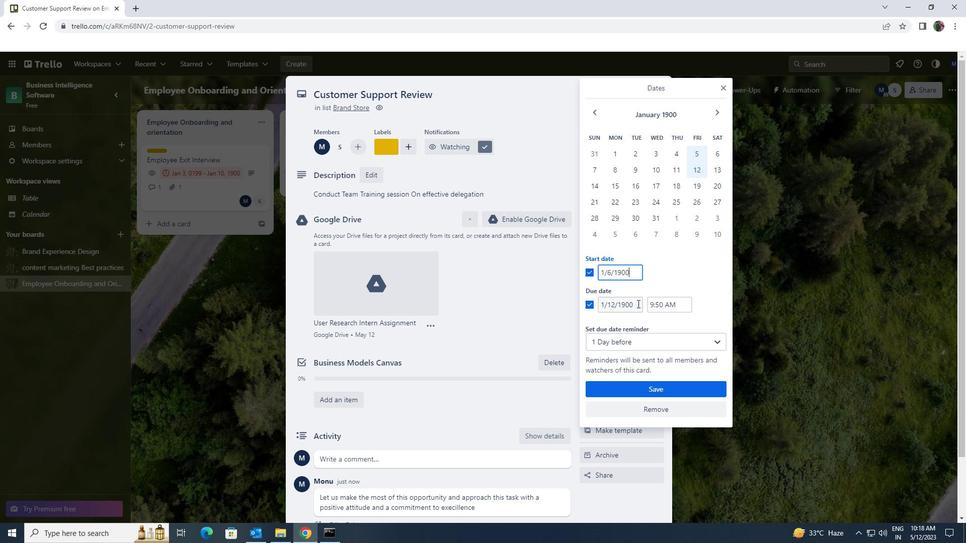 
Action: Mouse moved to (593, 301)
Screenshot: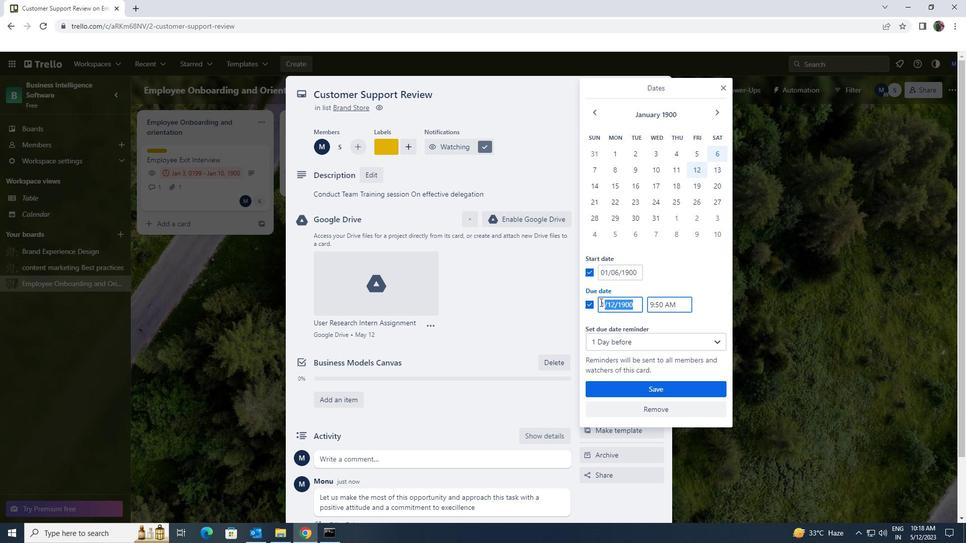 
Action: Key pressed 1/13/1900
Screenshot: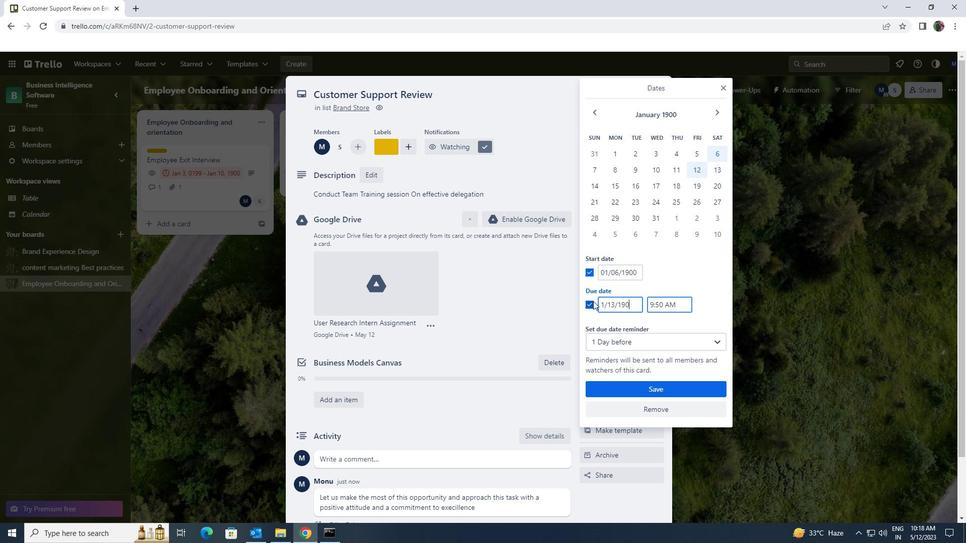 
Action: Mouse moved to (662, 394)
Screenshot: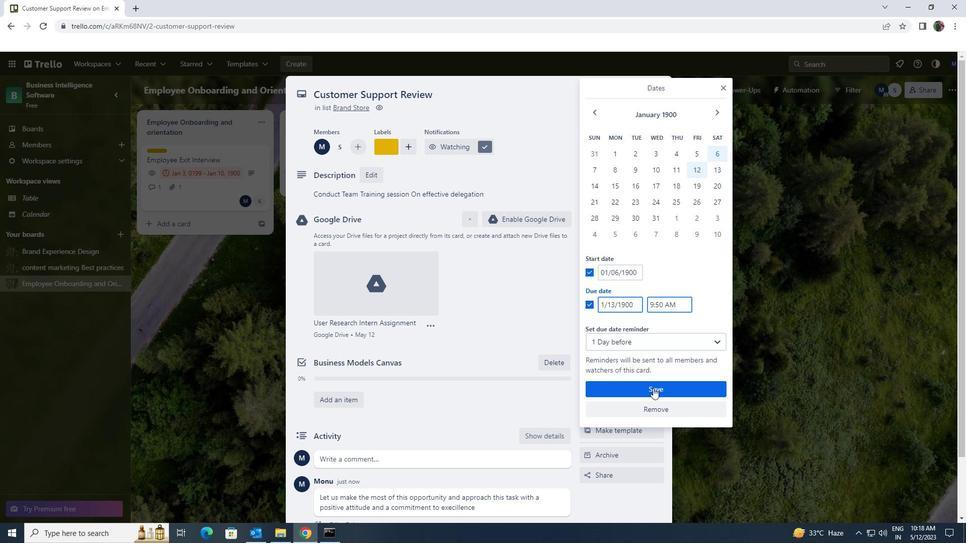 
Action: Mouse pressed left at (662, 394)
Screenshot: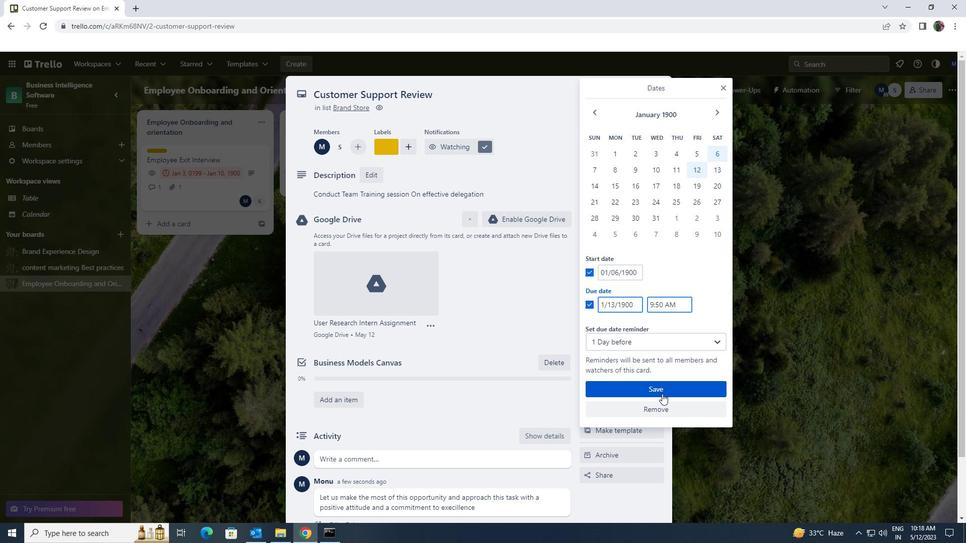 
